 Task: Filter Commitments by Environmental sustainability.
Action: Mouse moved to (313, 108)
Screenshot: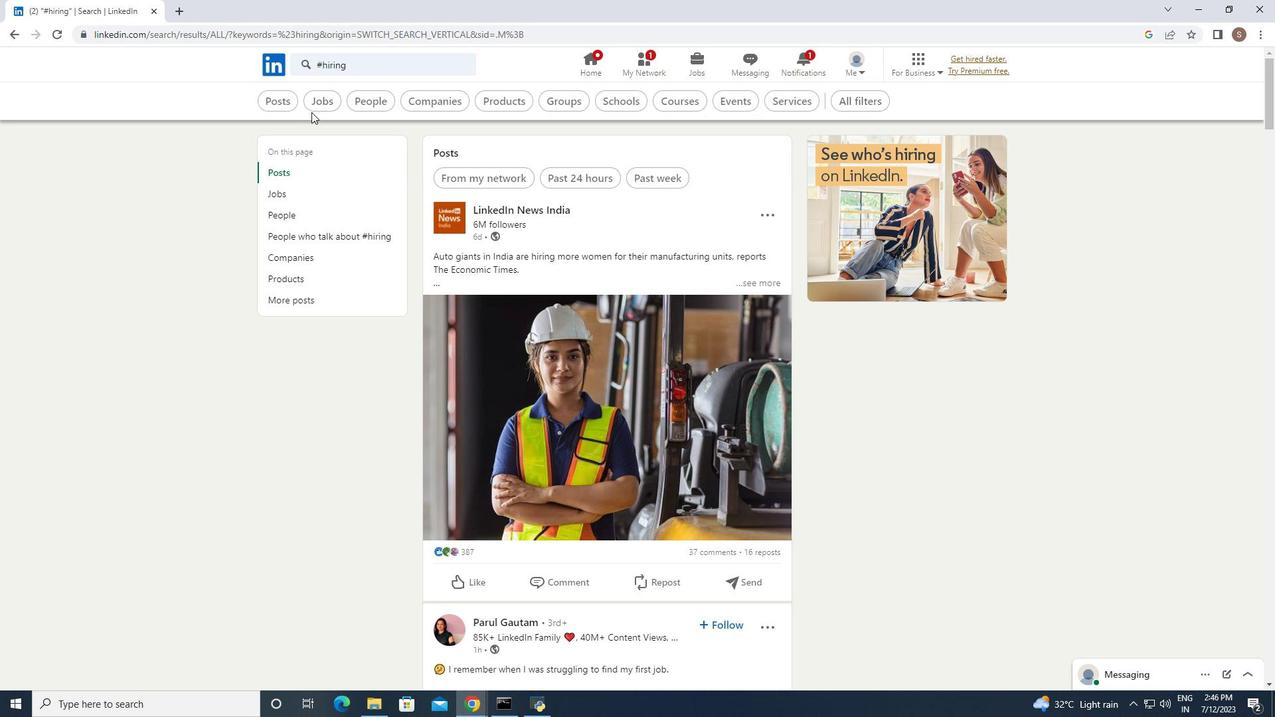 
Action: Mouse pressed left at (313, 108)
Screenshot: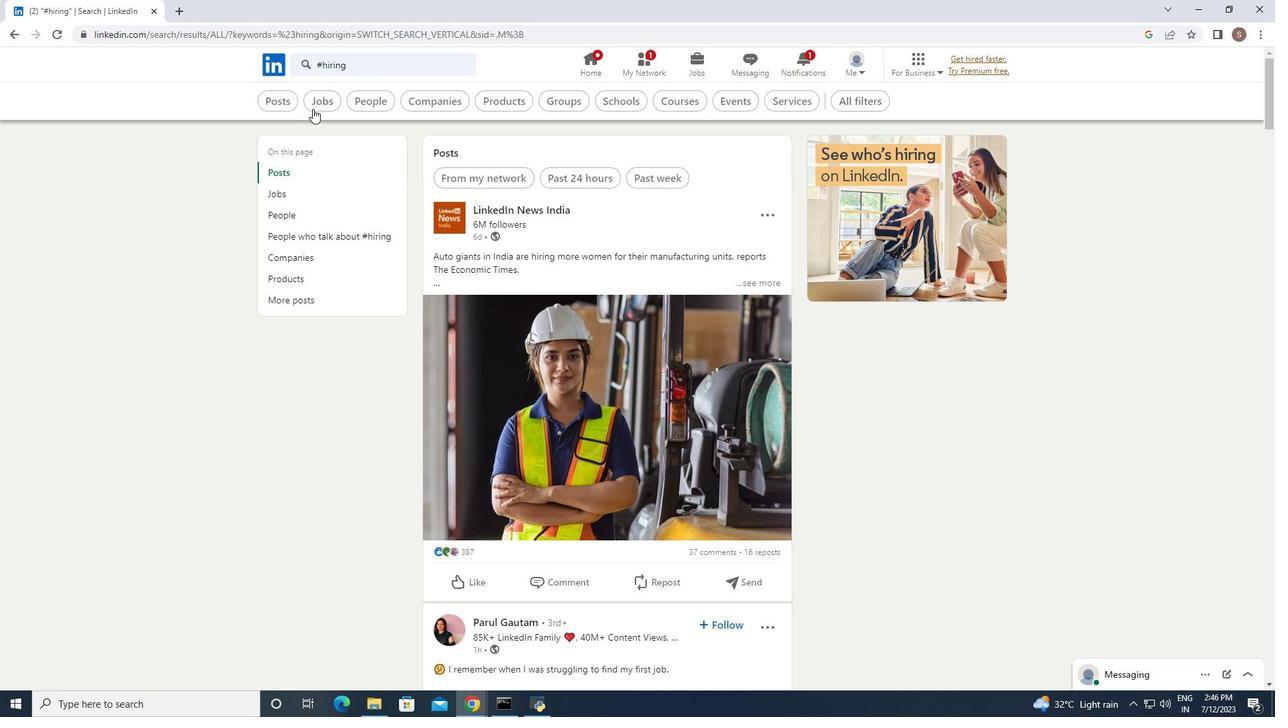 
Action: Mouse moved to (897, 103)
Screenshot: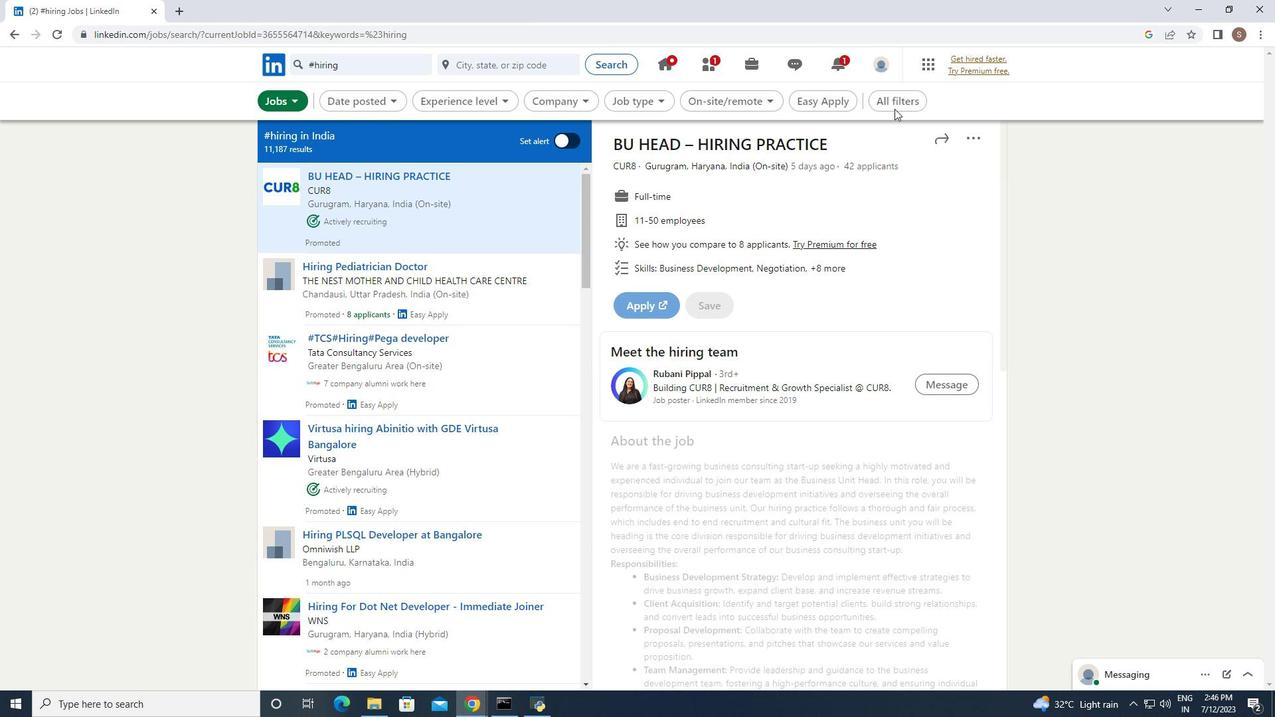 
Action: Mouse pressed left at (897, 103)
Screenshot: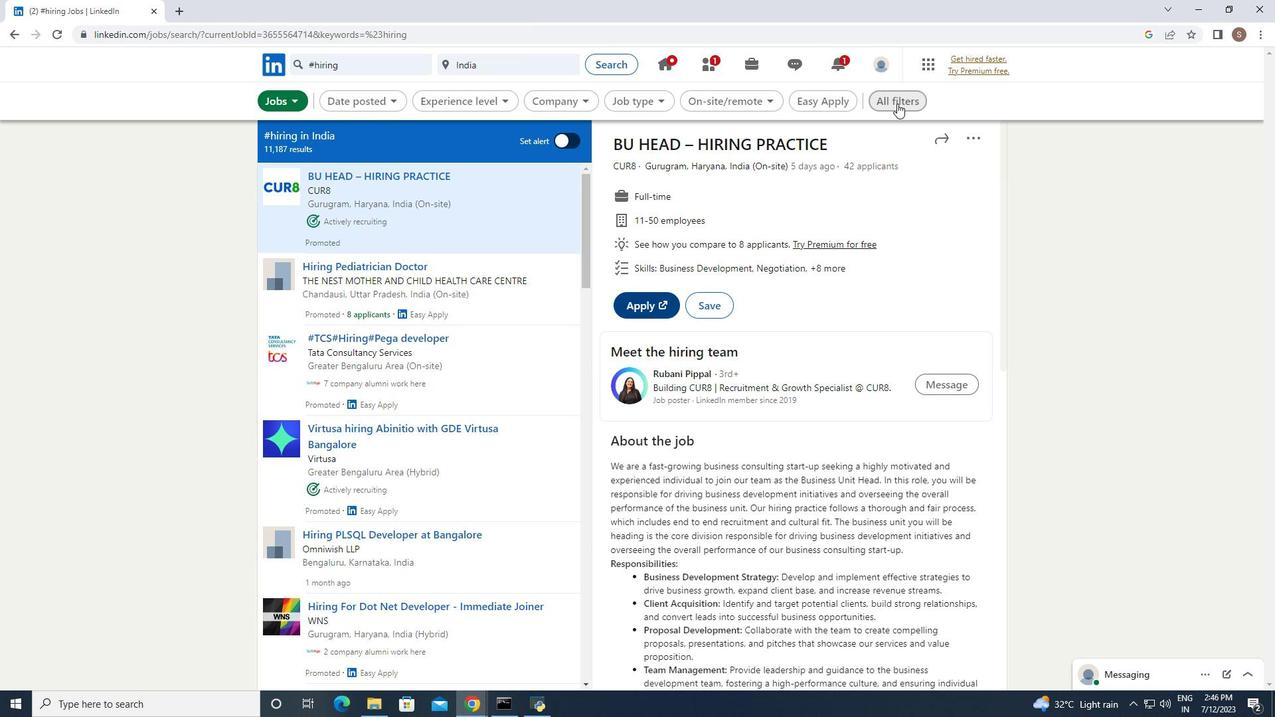 
Action: Mouse moved to (998, 445)
Screenshot: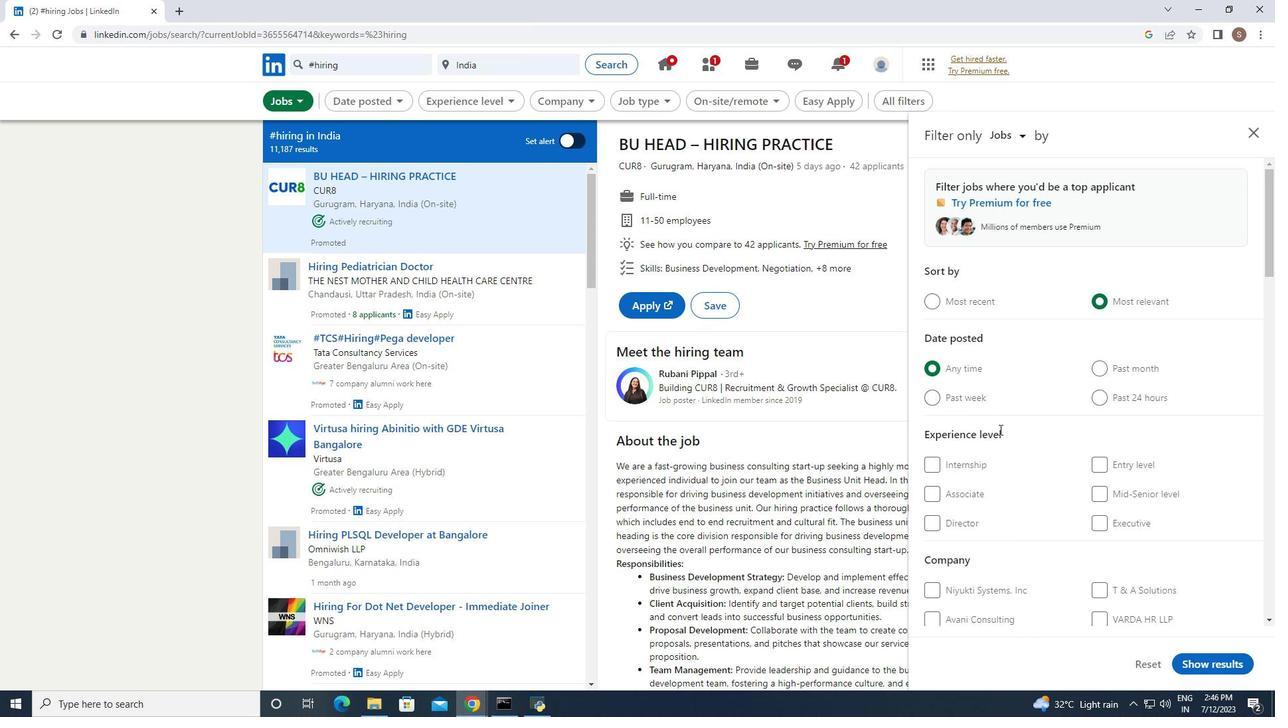 
Action: Mouse scrolled (998, 445) with delta (0, 0)
Screenshot: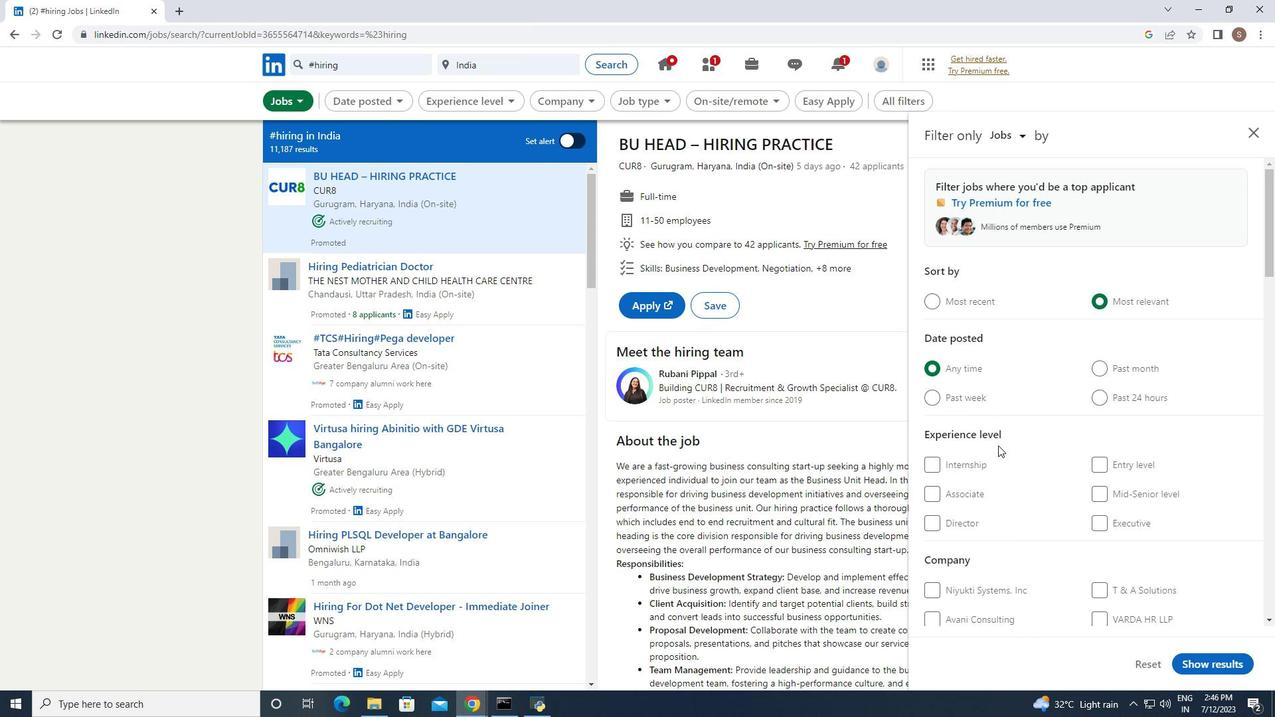 
Action: Mouse scrolled (998, 445) with delta (0, 0)
Screenshot: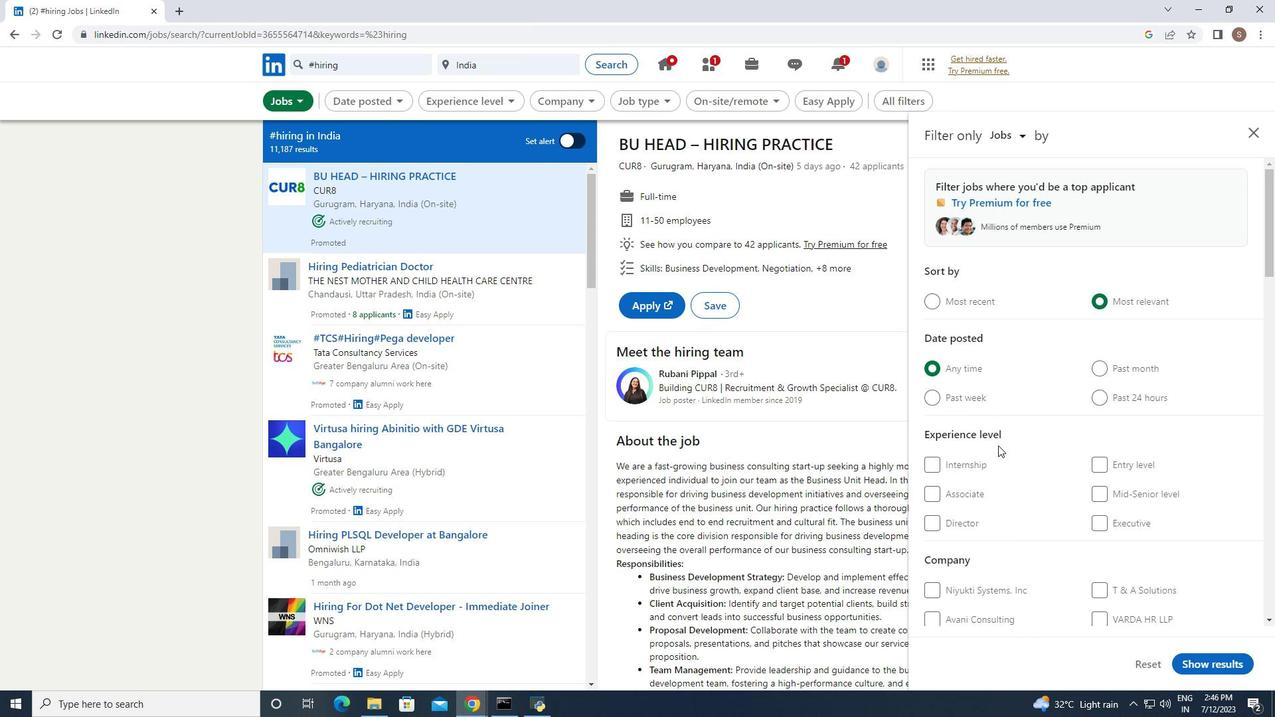 
Action: Mouse scrolled (998, 445) with delta (0, 0)
Screenshot: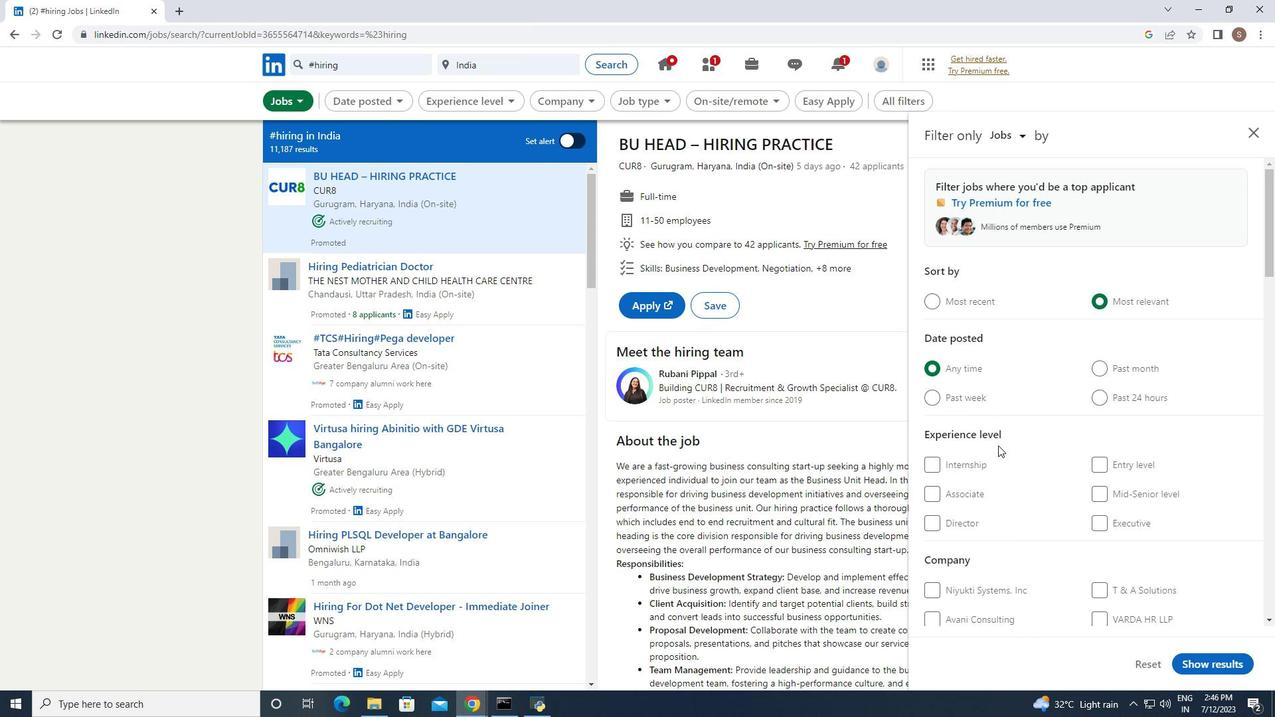 
Action: Mouse scrolled (998, 445) with delta (0, 0)
Screenshot: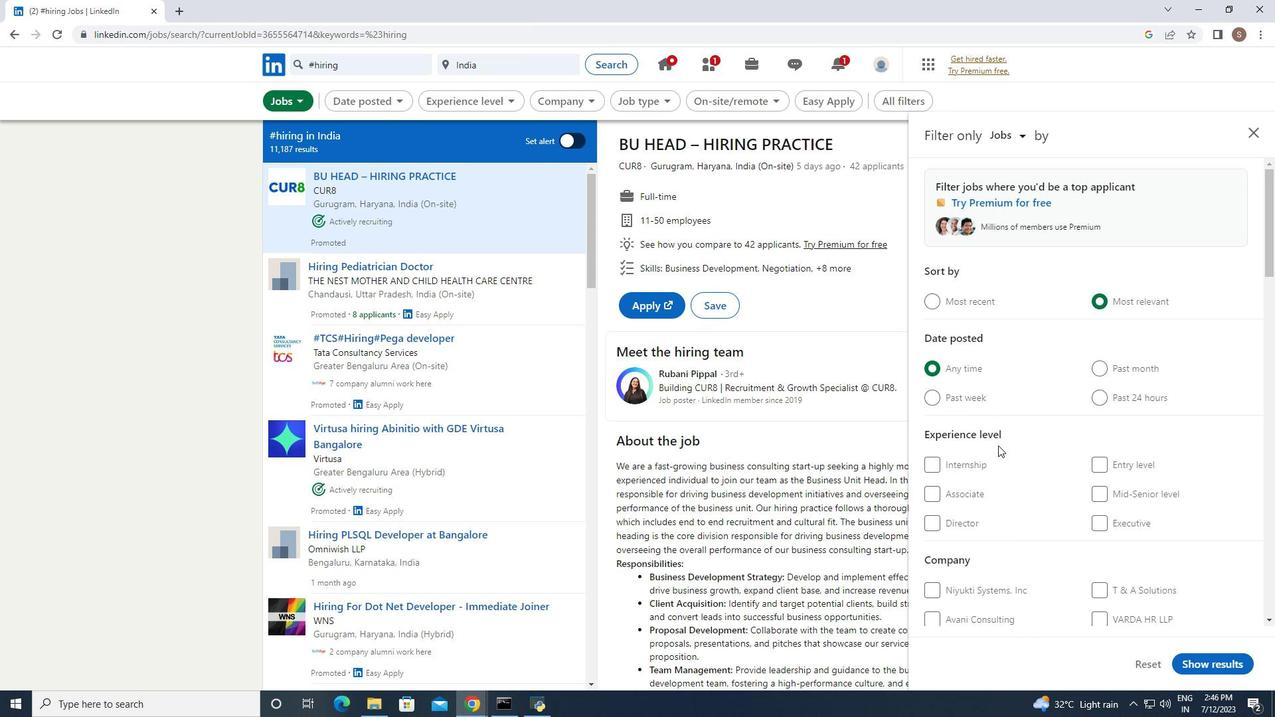 
Action: Mouse scrolled (998, 445) with delta (0, 0)
Screenshot: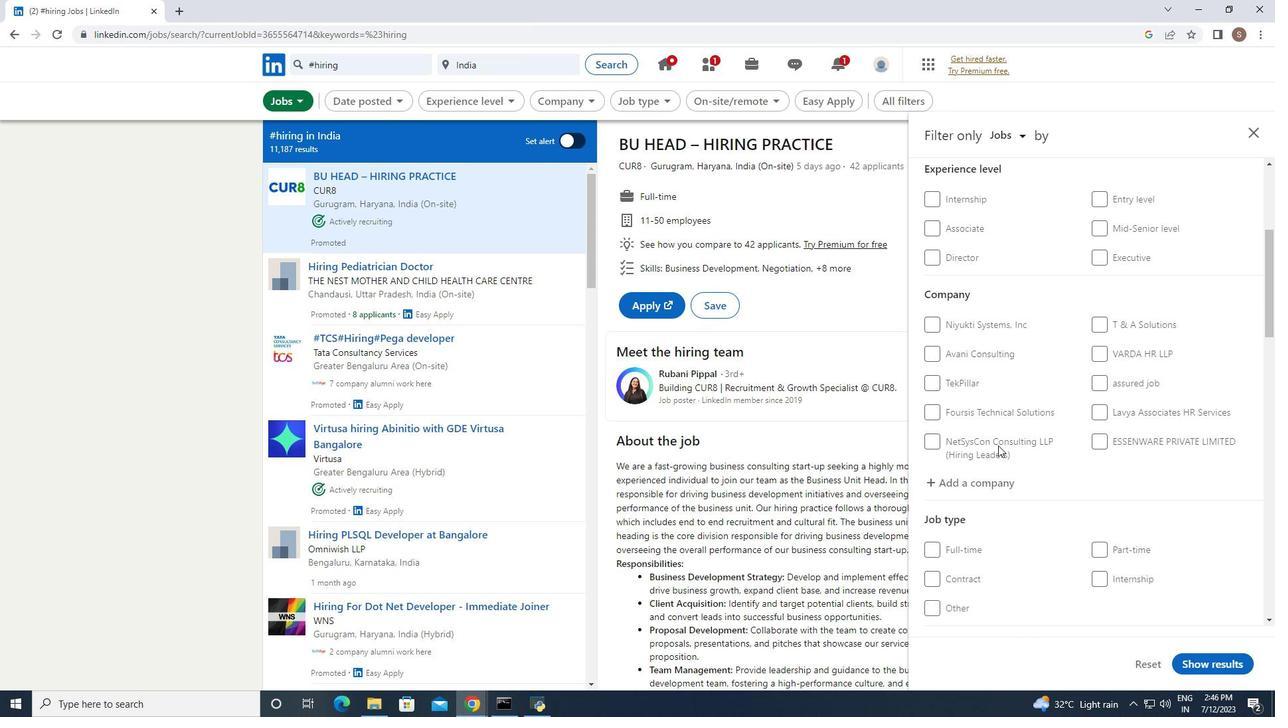 
Action: Mouse scrolled (998, 445) with delta (0, 0)
Screenshot: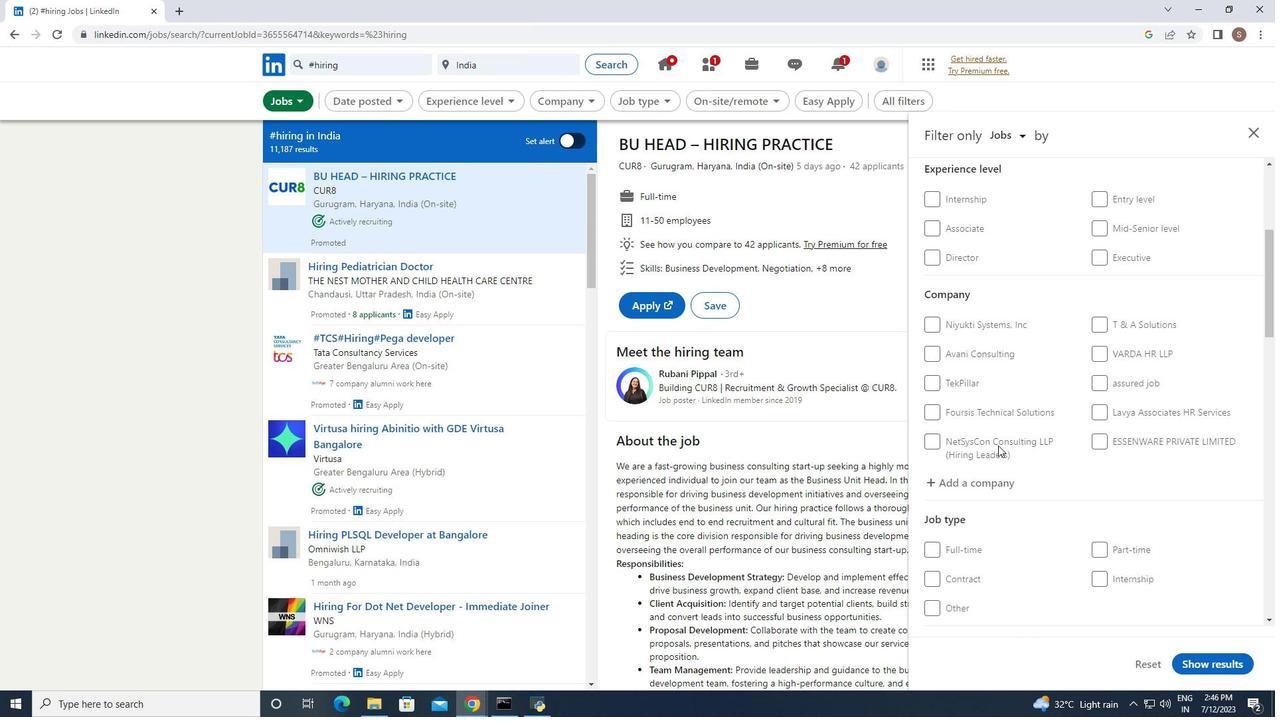 
Action: Mouse scrolled (998, 445) with delta (0, 0)
Screenshot: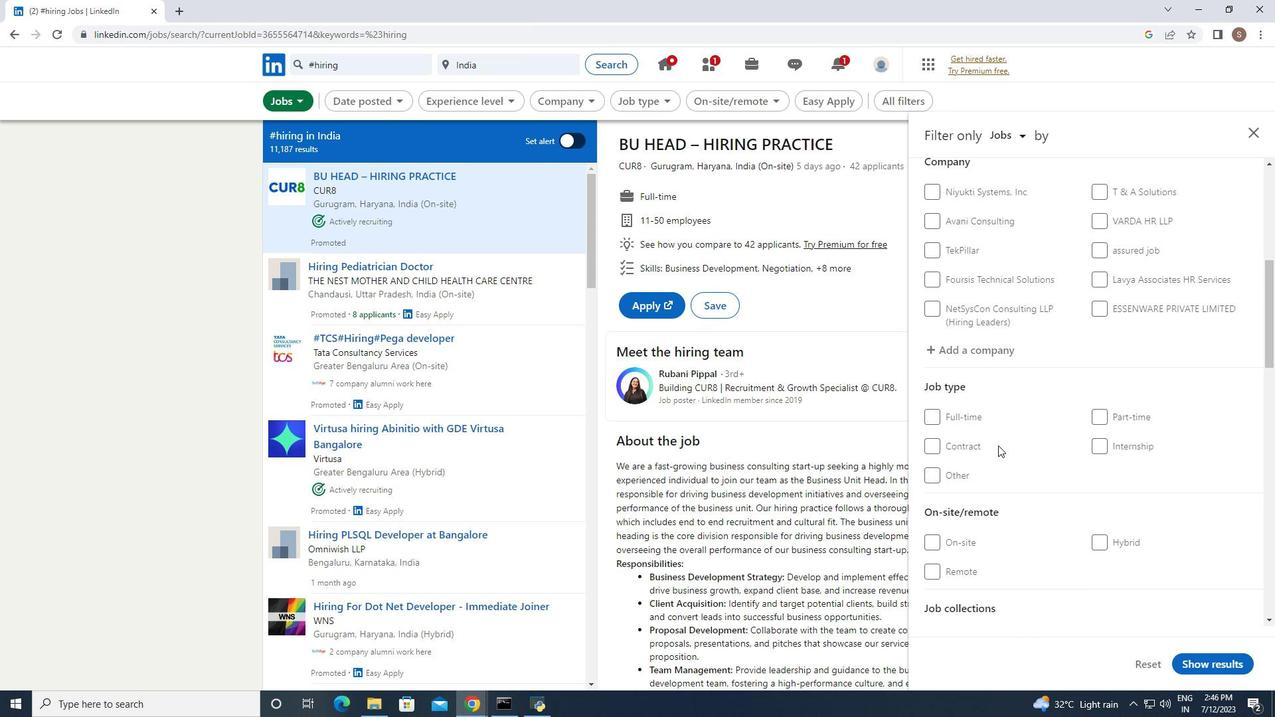 
Action: Mouse scrolled (998, 445) with delta (0, 0)
Screenshot: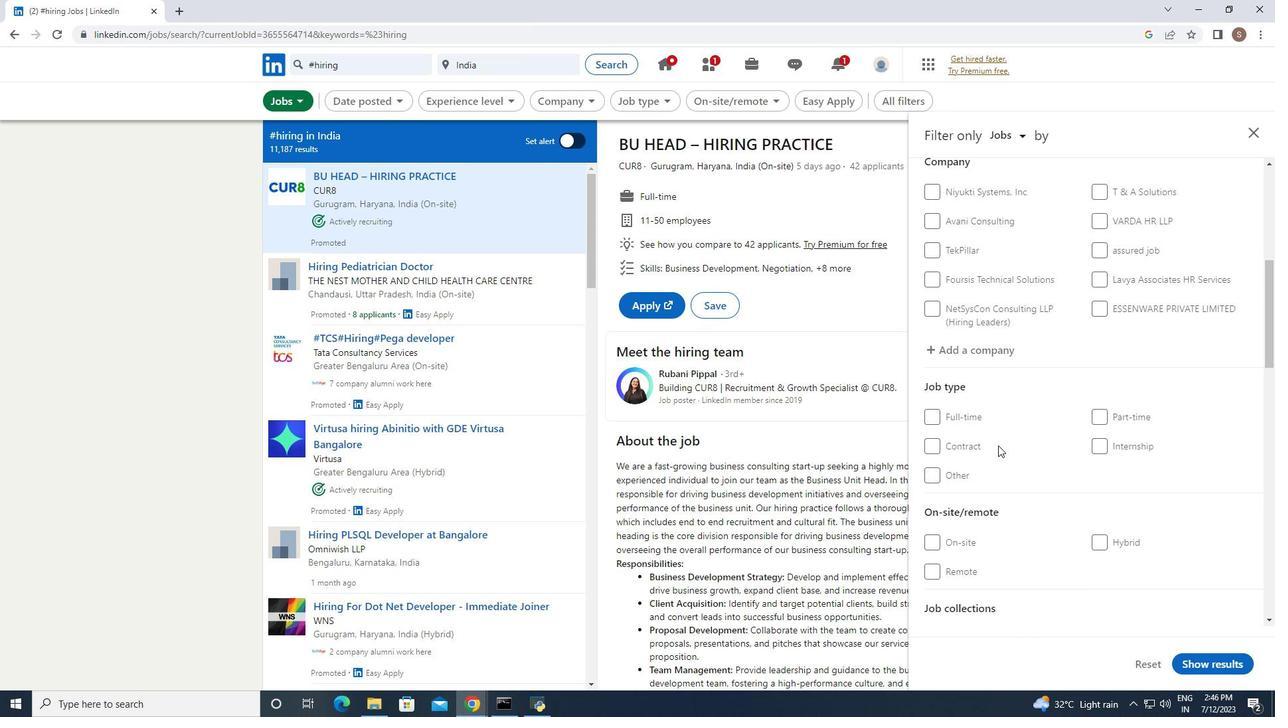 
Action: Mouse scrolled (998, 445) with delta (0, 0)
Screenshot: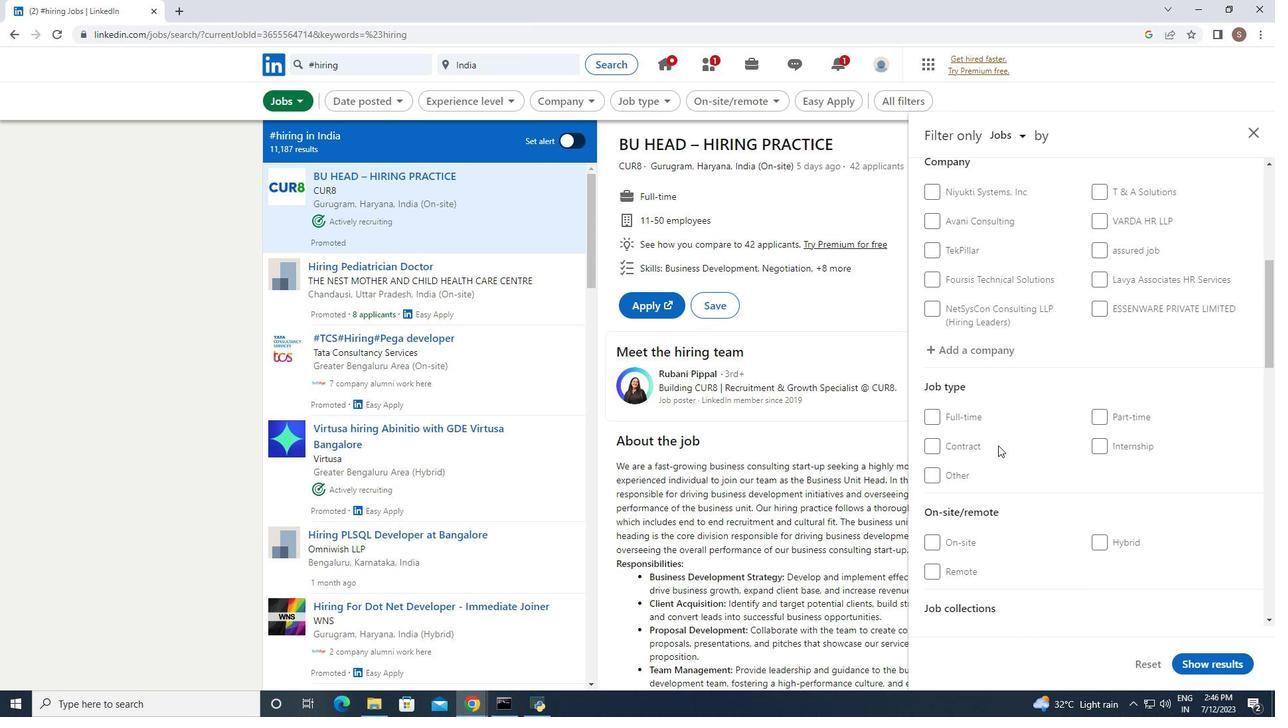 
Action: Mouse scrolled (998, 445) with delta (0, 0)
Screenshot: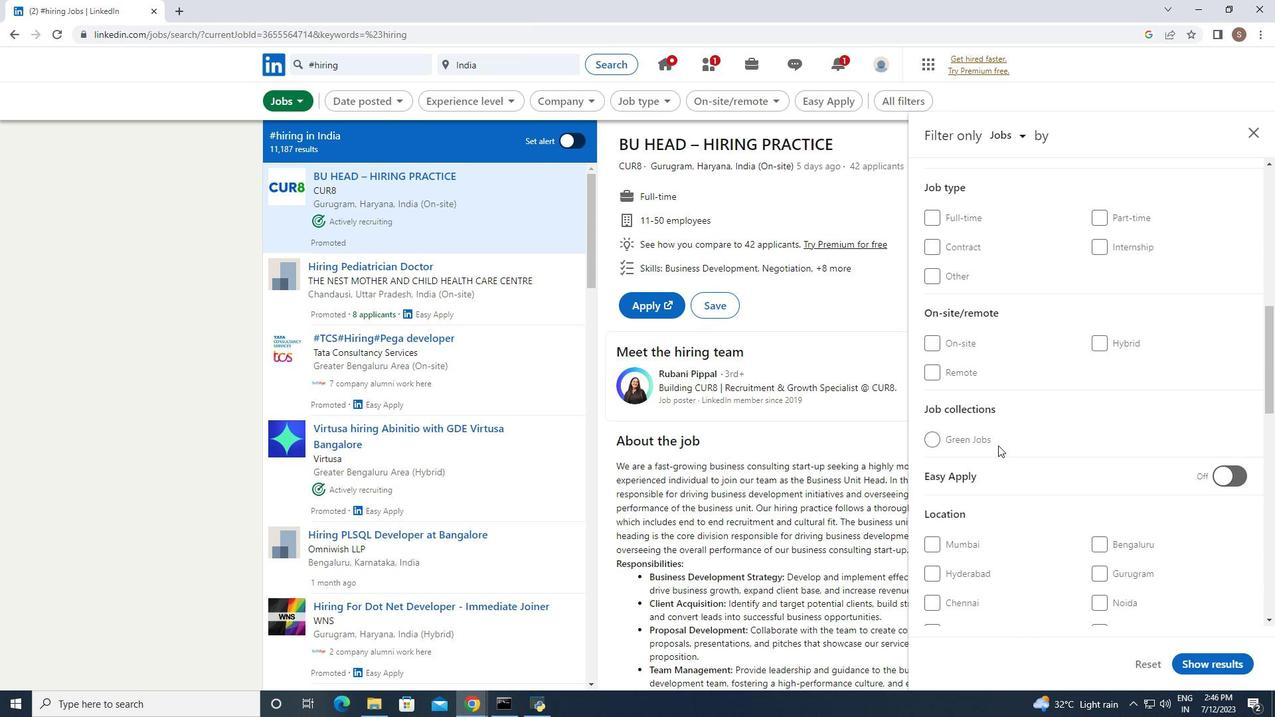 
Action: Mouse scrolled (998, 445) with delta (0, 0)
Screenshot: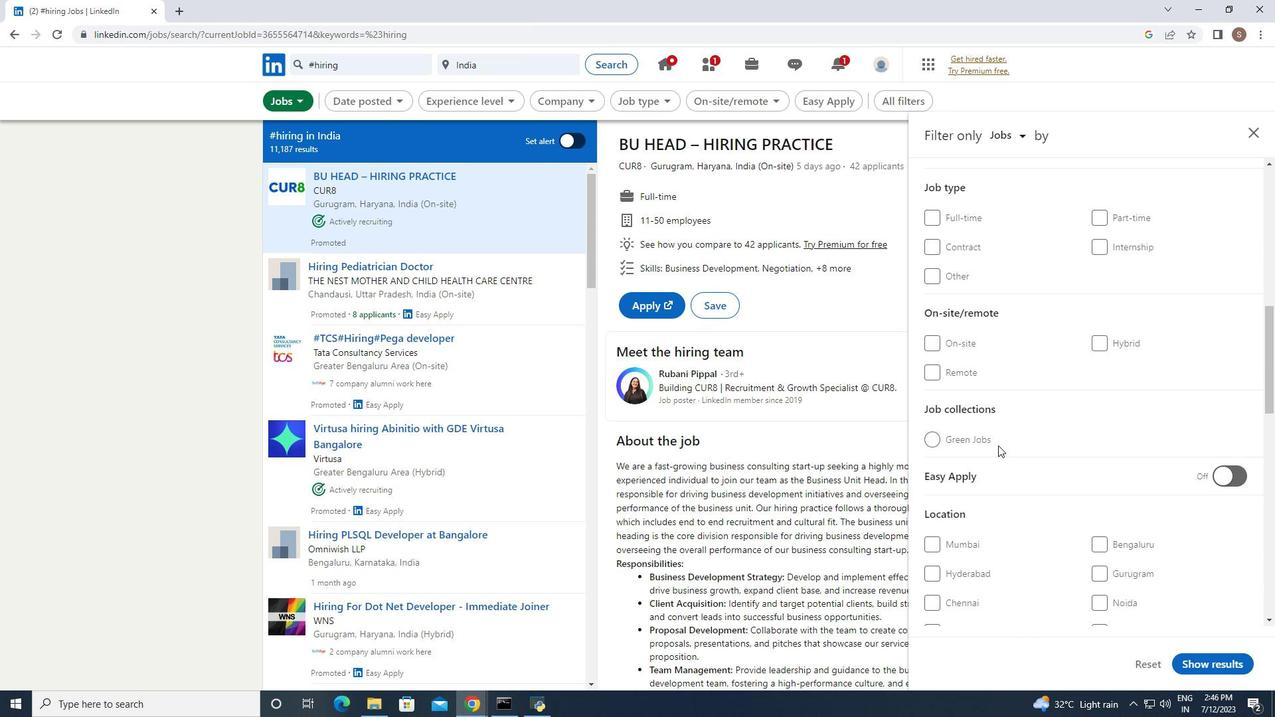 
Action: Mouse scrolled (998, 445) with delta (0, 0)
Screenshot: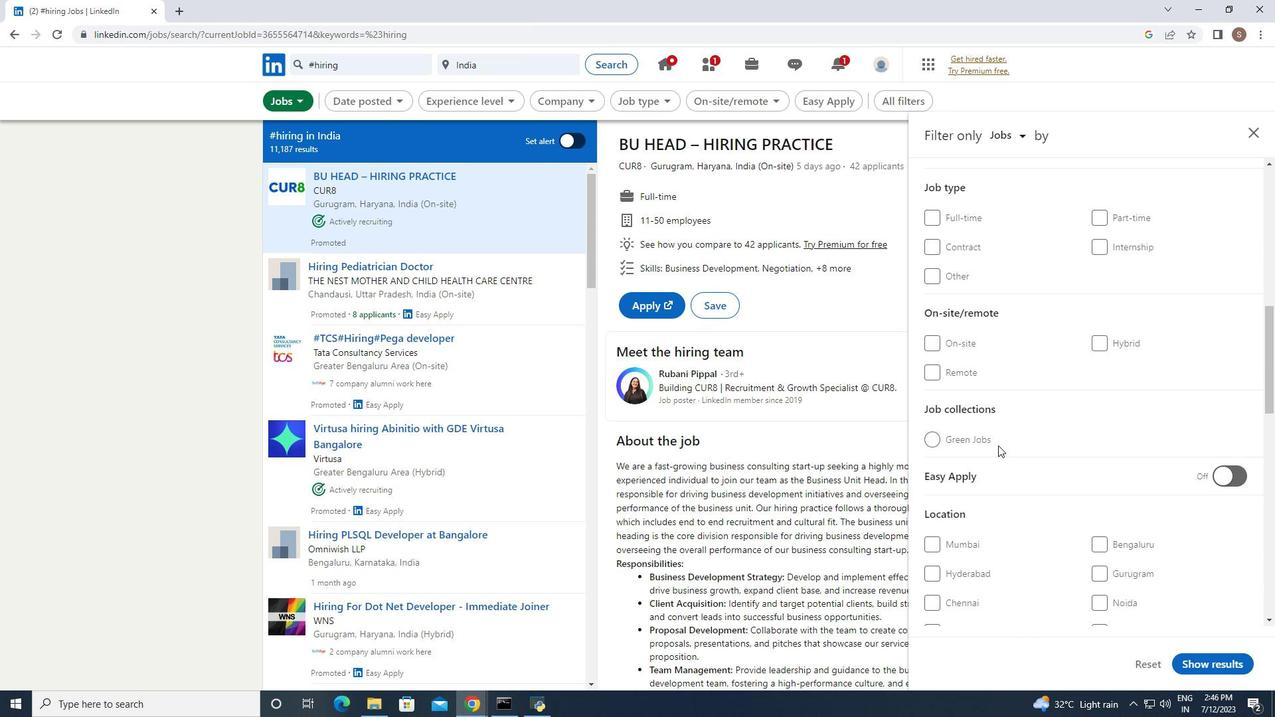 
Action: Mouse scrolled (998, 445) with delta (0, 0)
Screenshot: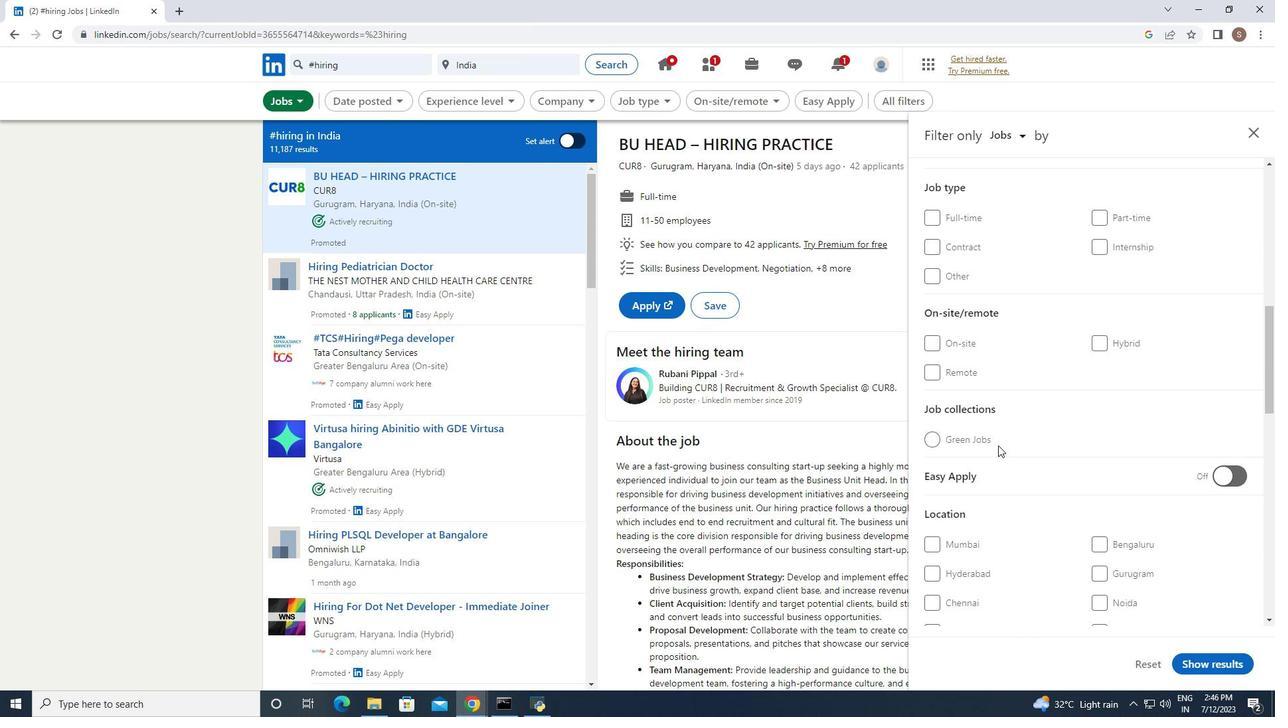 
Action: Mouse moved to (997, 446)
Screenshot: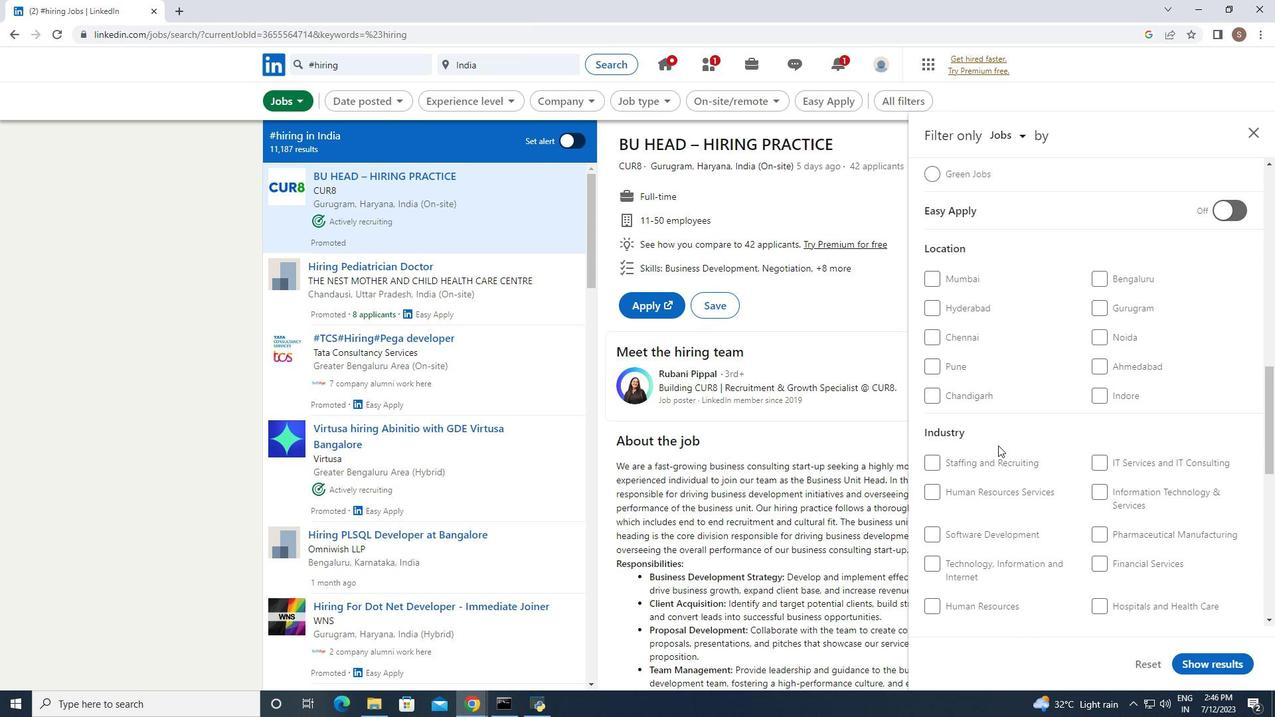 
Action: Mouse scrolled (997, 445) with delta (0, 0)
Screenshot: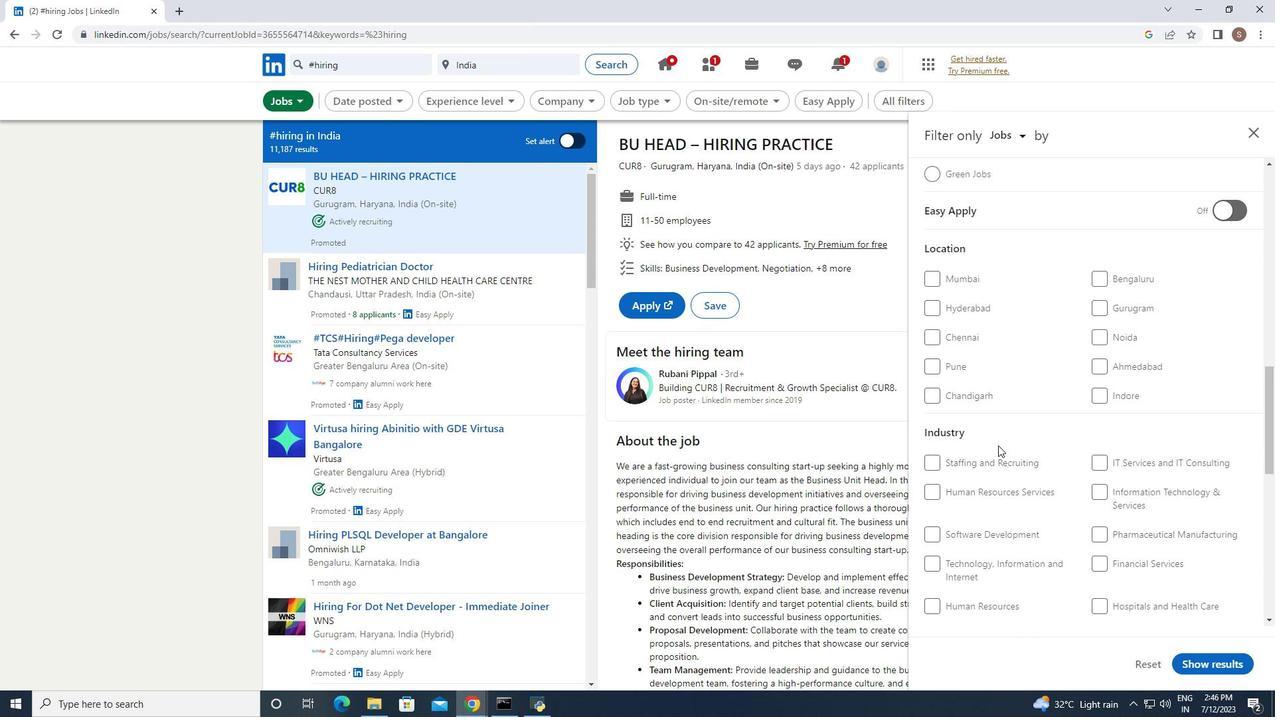 
Action: Mouse scrolled (997, 445) with delta (0, 0)
Screenshot: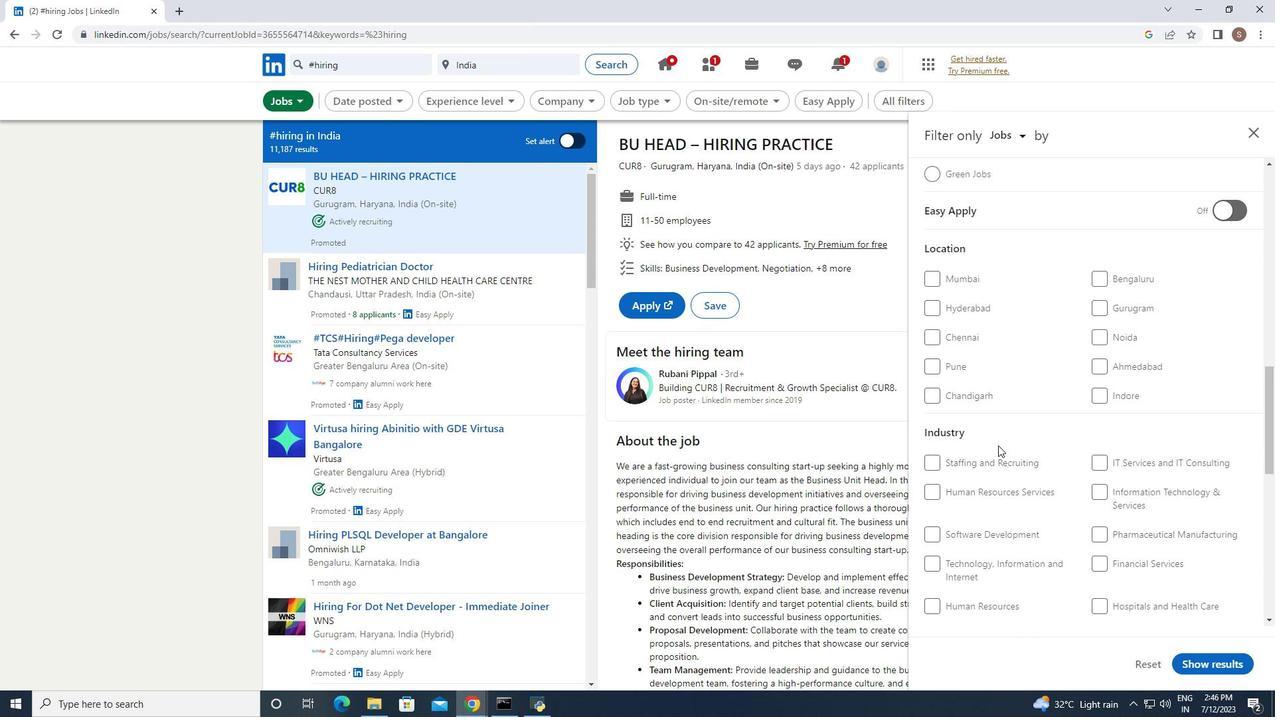 
Action: Mouse scrolled (997, 445) with delta (0, 0)
Screenshot: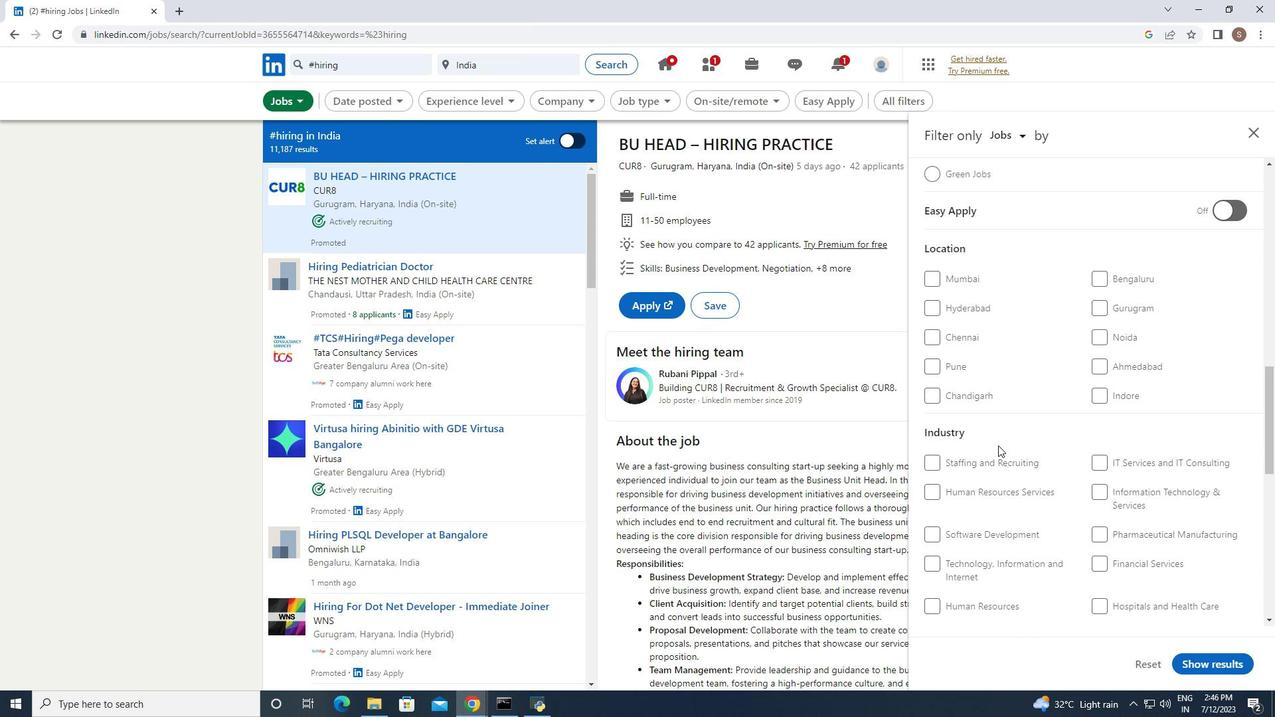 
Action: Mouse scrolled (997, 445) with delta (0, 0)
Screenshot: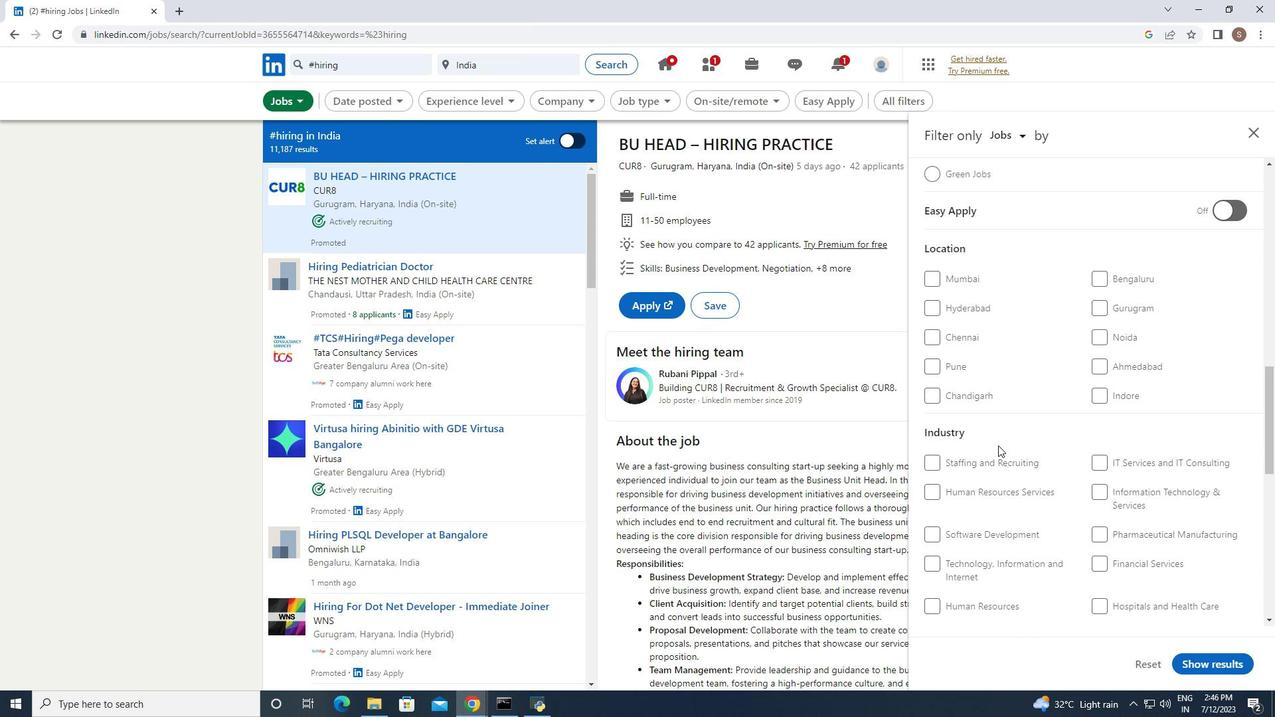 
Action: Mouse scrolled (997, 445) with delta (0, 0)
Screenshot: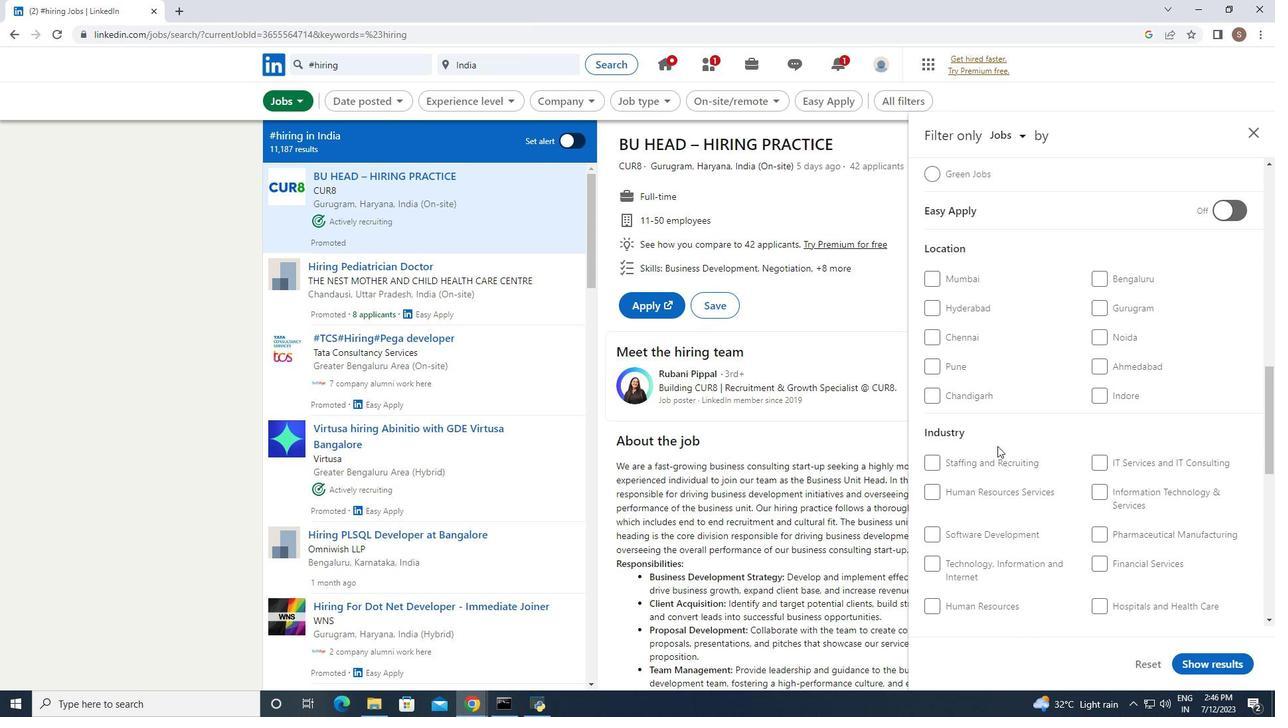 
Action: Mouse scrolled (997, 445) with delta (0, 0)
Screenshot: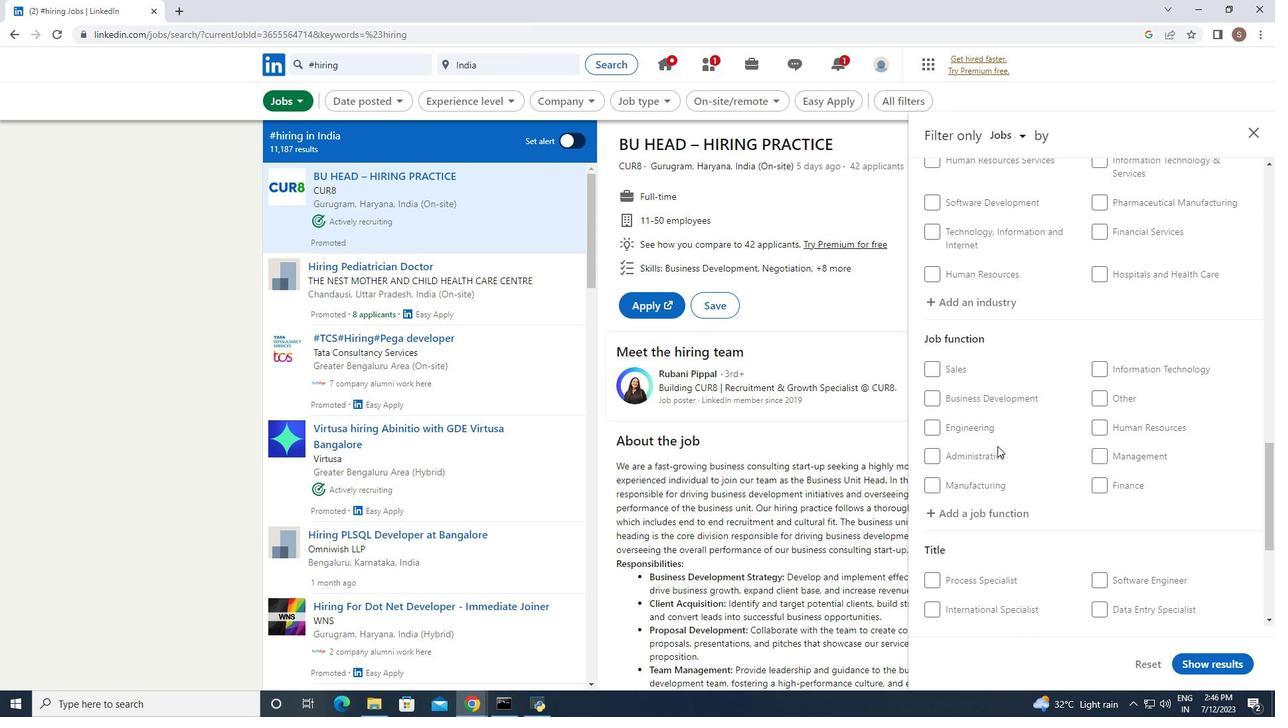
Action: Mouse scrolled (997, 445) with delta (0, 0)
Screenshot: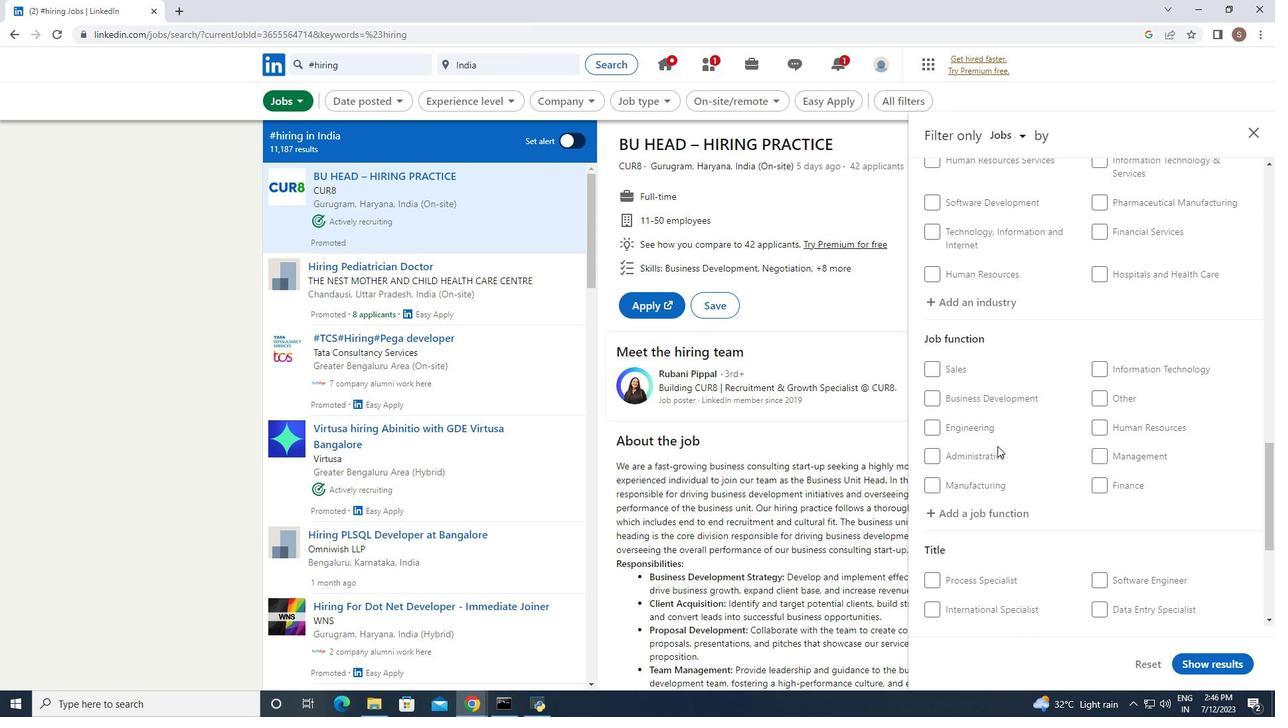 
Action: Mouse scrolled (997, 447) with delta (0, 0)
Screenshot: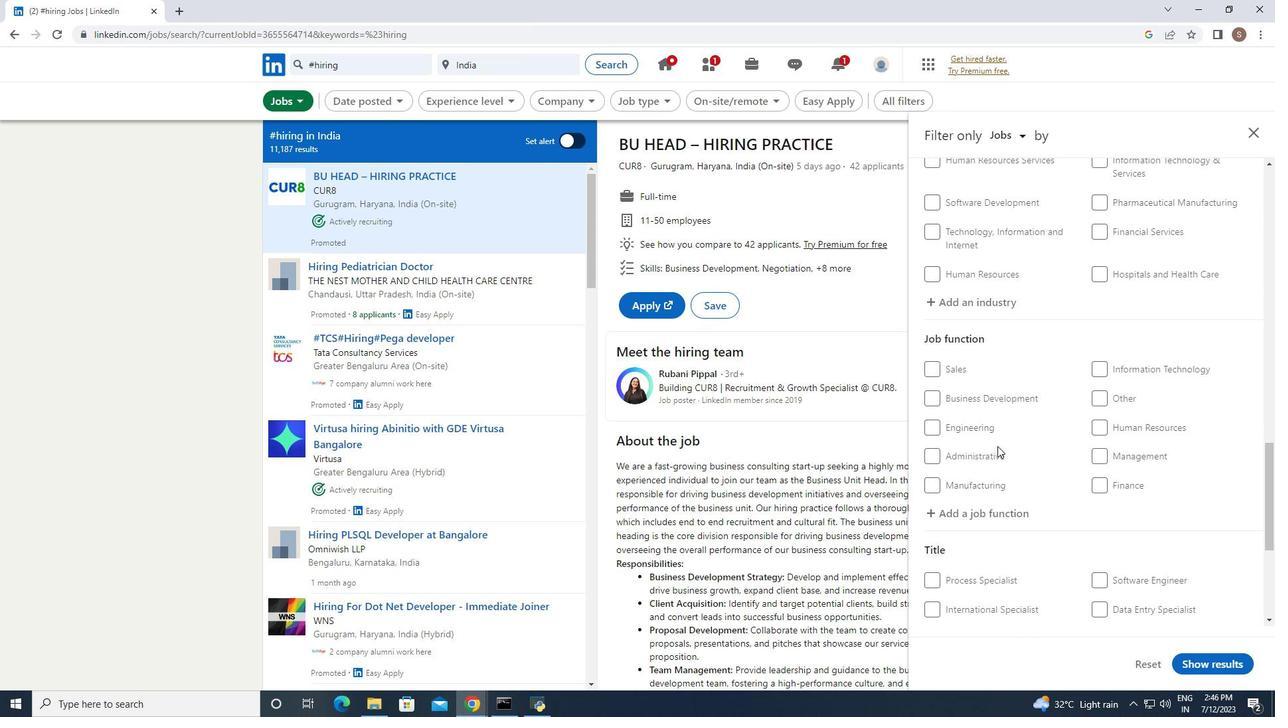 
Action: Mouse scrolled (997, 445) with delta (0, 0)
Screenshot: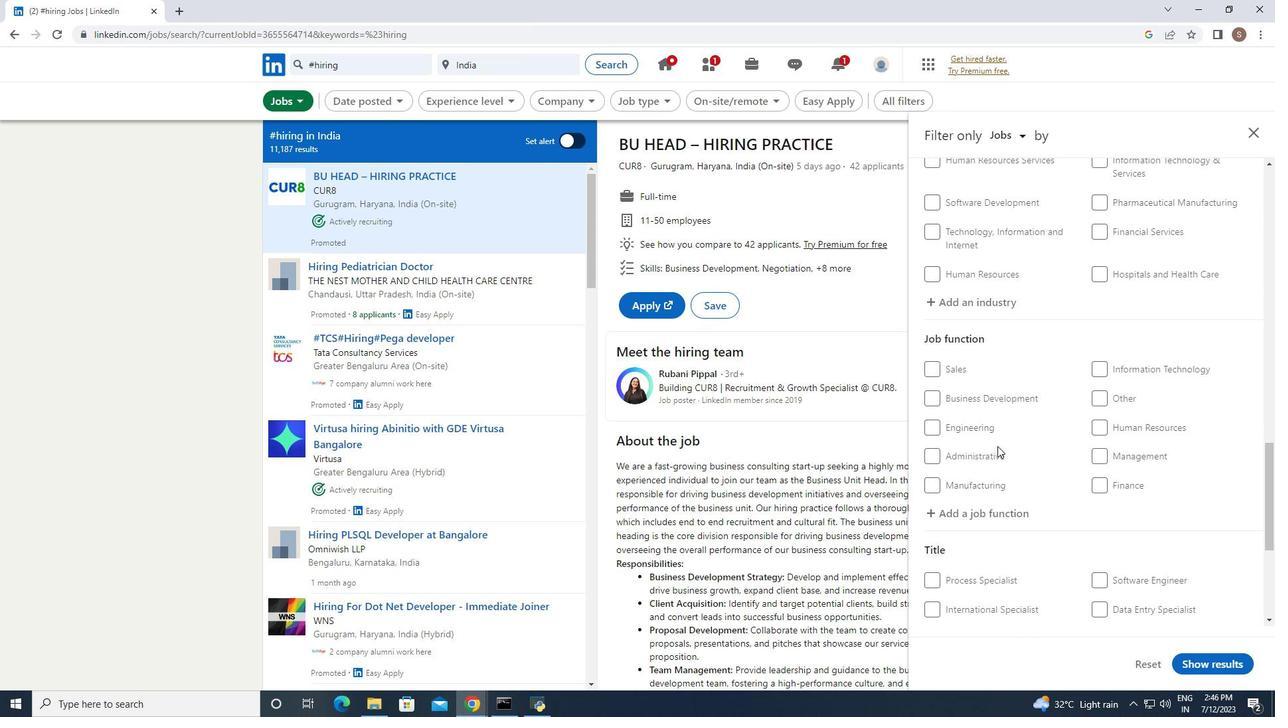 
Action: Mouse scrolled (997, 445) with delta (0, 0)
Screenshot: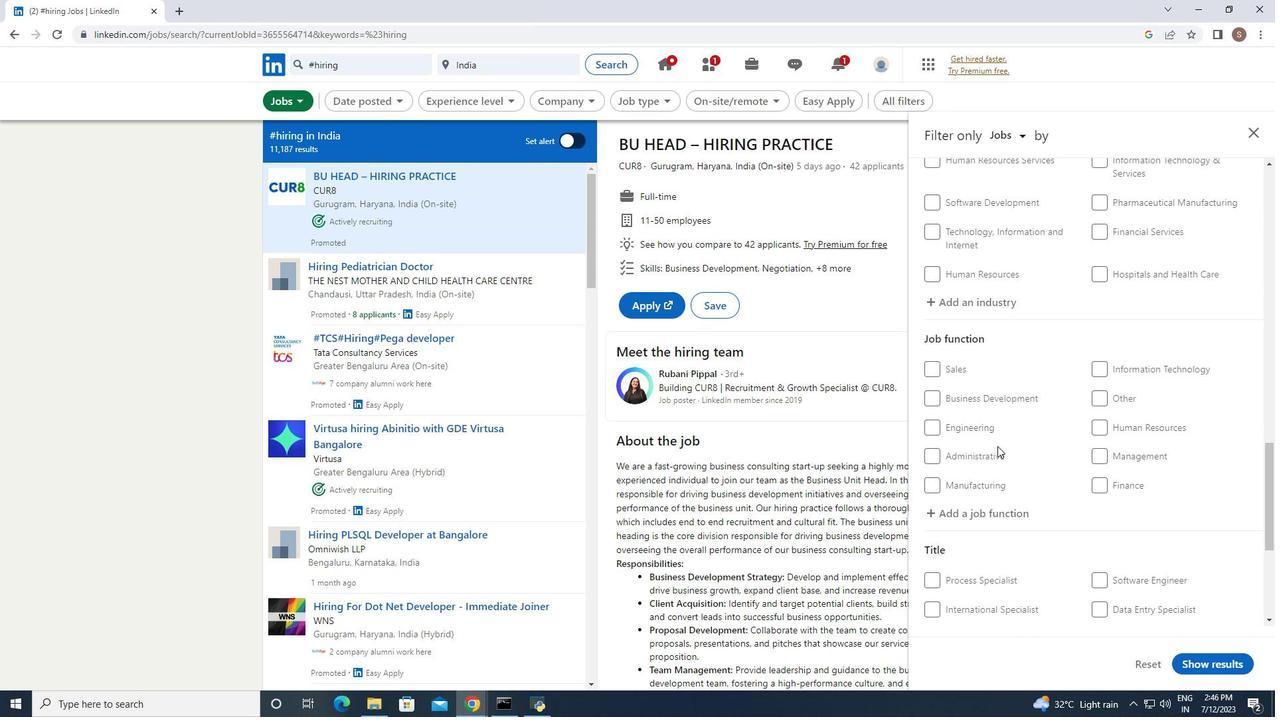 
Action: Mouse scrolled (997, 445) with delta (0, 0)
Screenshot: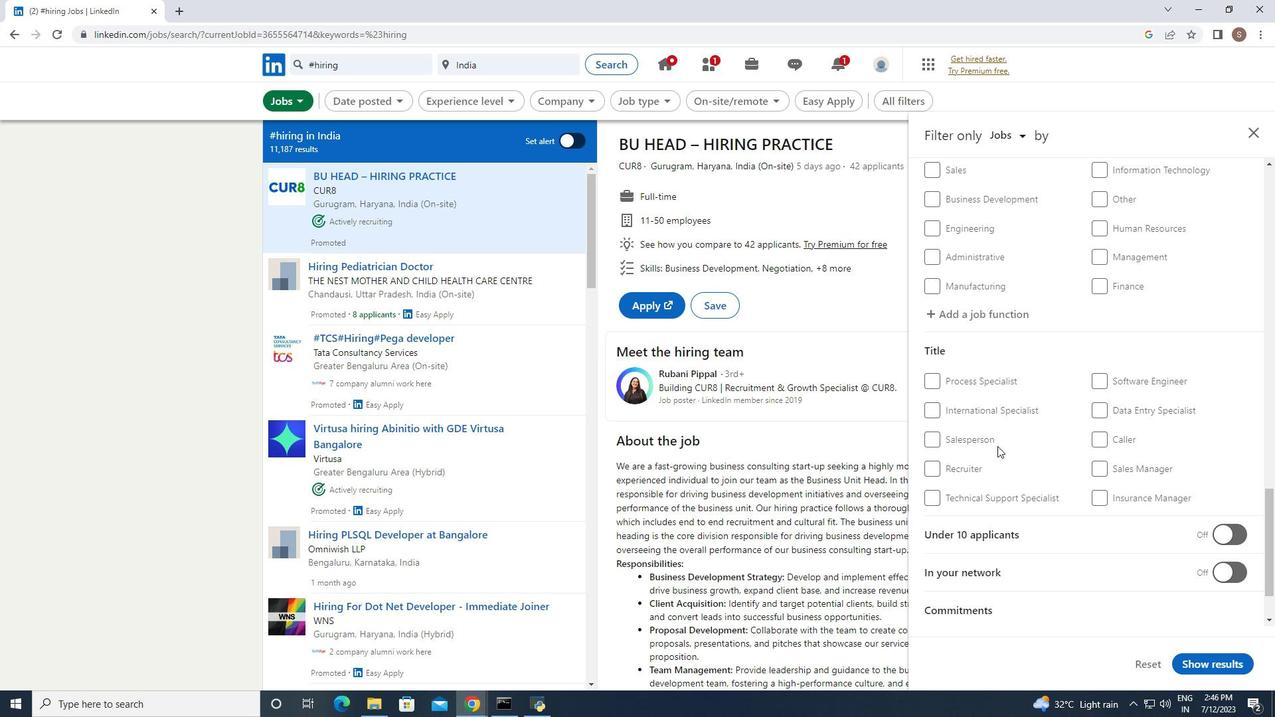 
Action: Mouse scrolled (997, 445) with delta (0, 0)
Screenshot: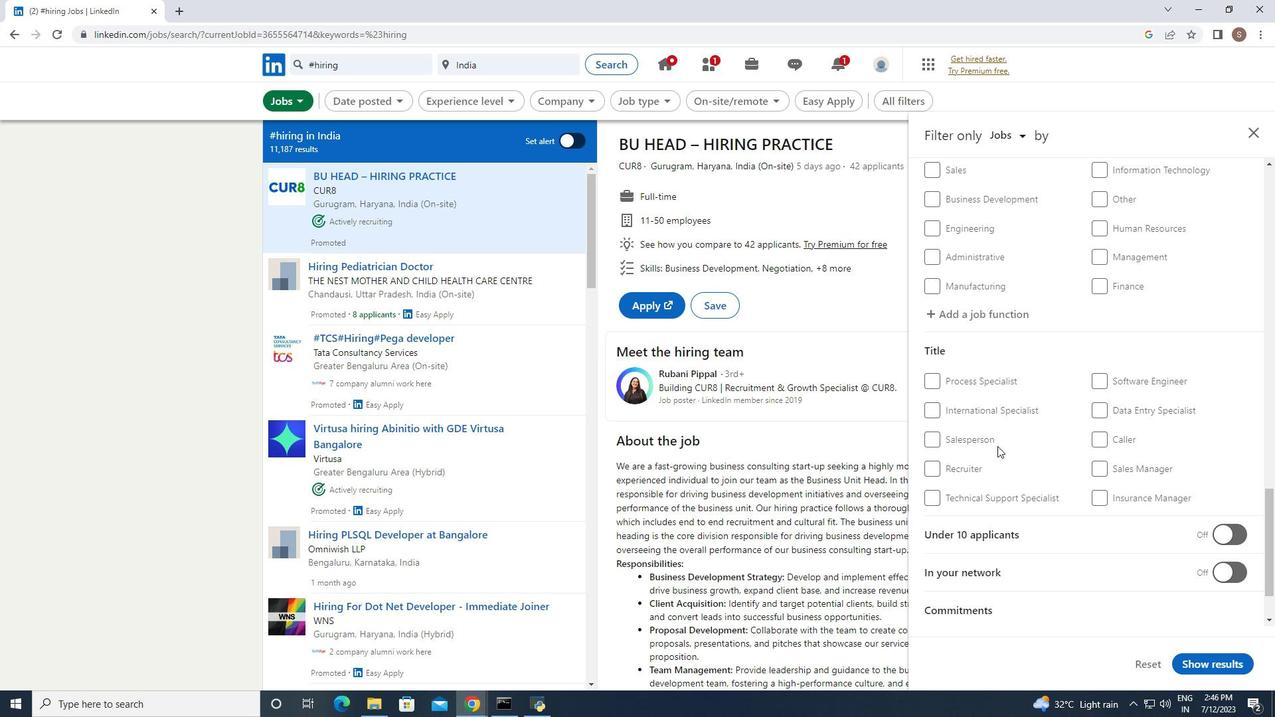 
Action: Mouse scrolled (997, 445) with delta (0, 0)
Screenshot: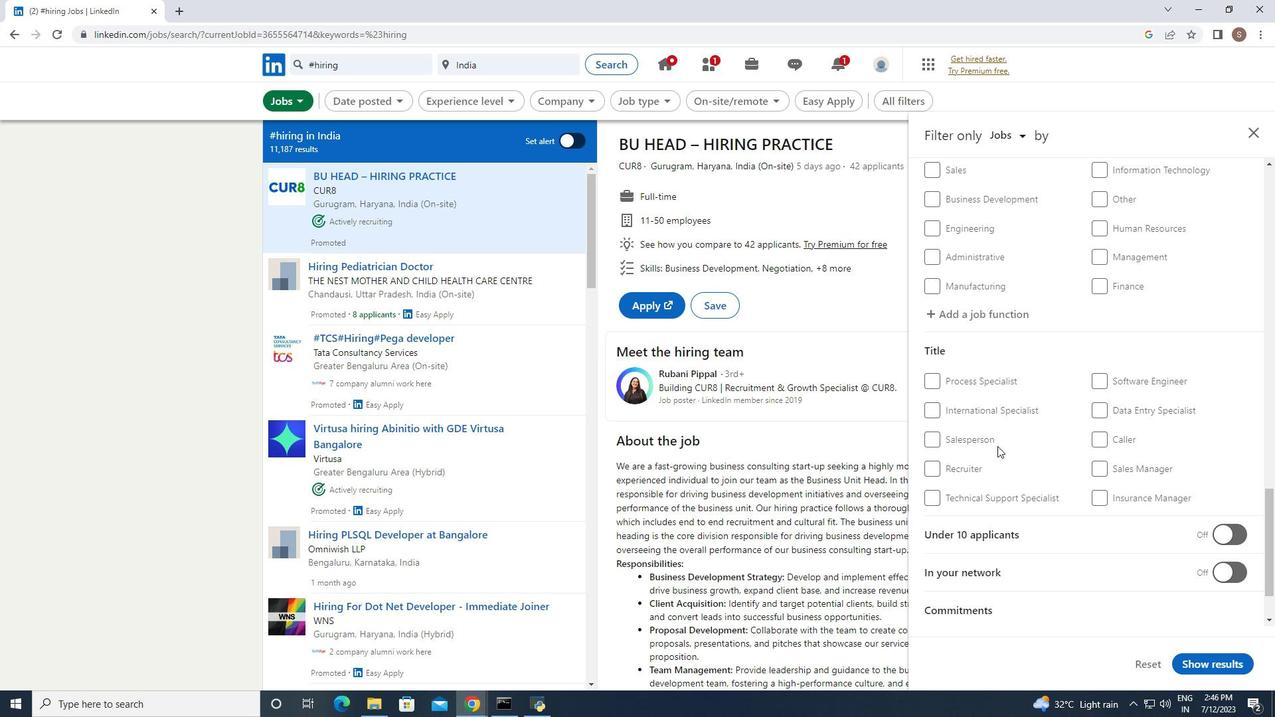 
Action: Mouse scrolled (997, 445) with delta (0, 0)
Screenshot: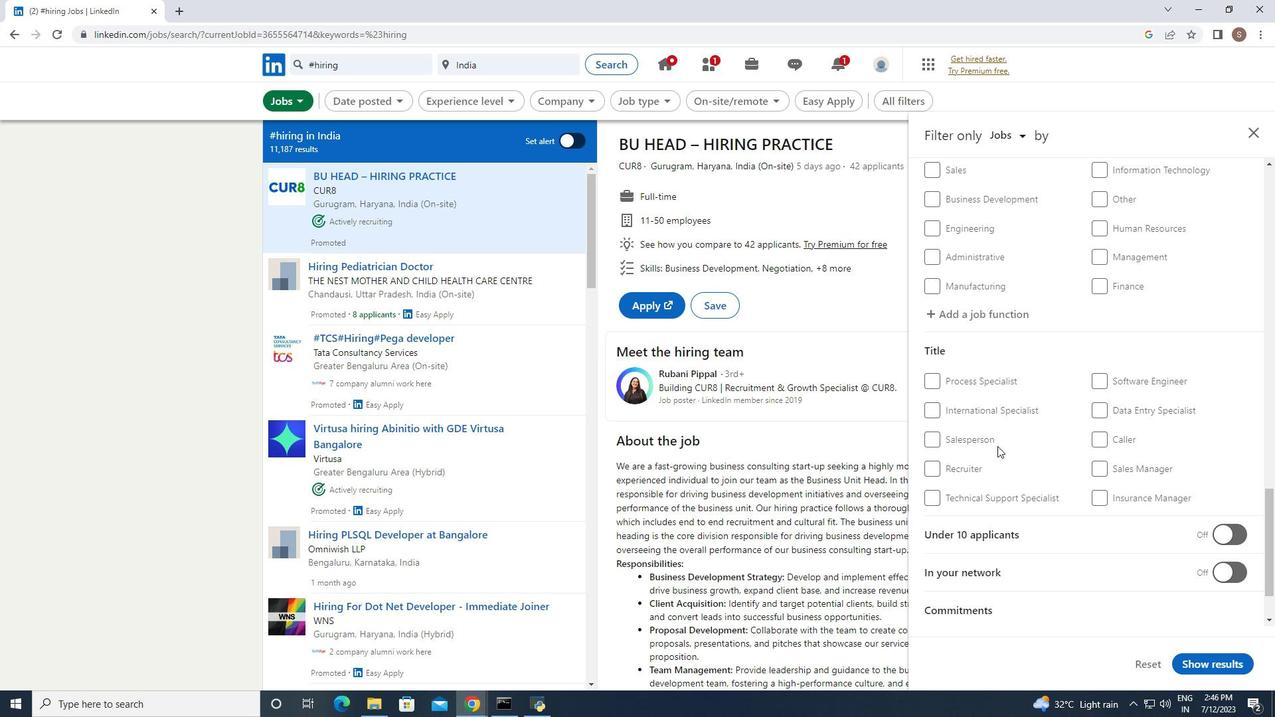 
Action: Mouse scrolled (997, 445) with delta (0, 0)
Screenshot: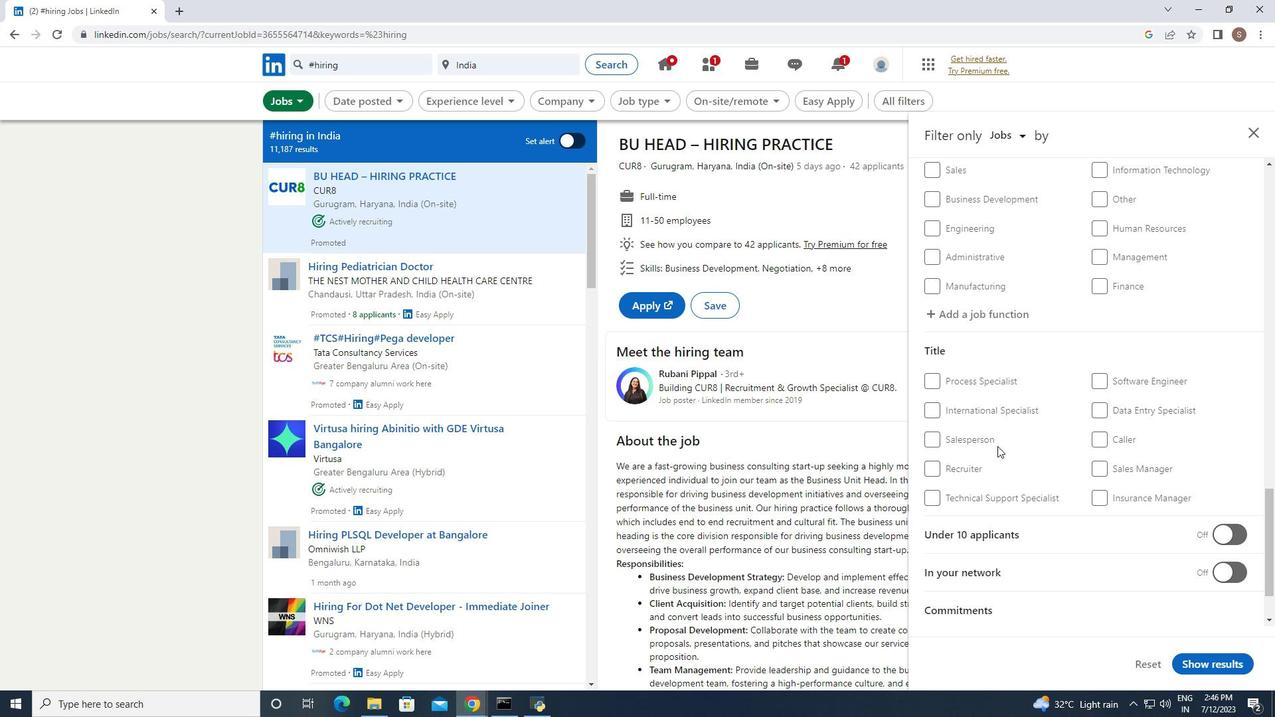 
Action: Mouse scrolled (997, 445) with delta (0, 0)
Screenshot: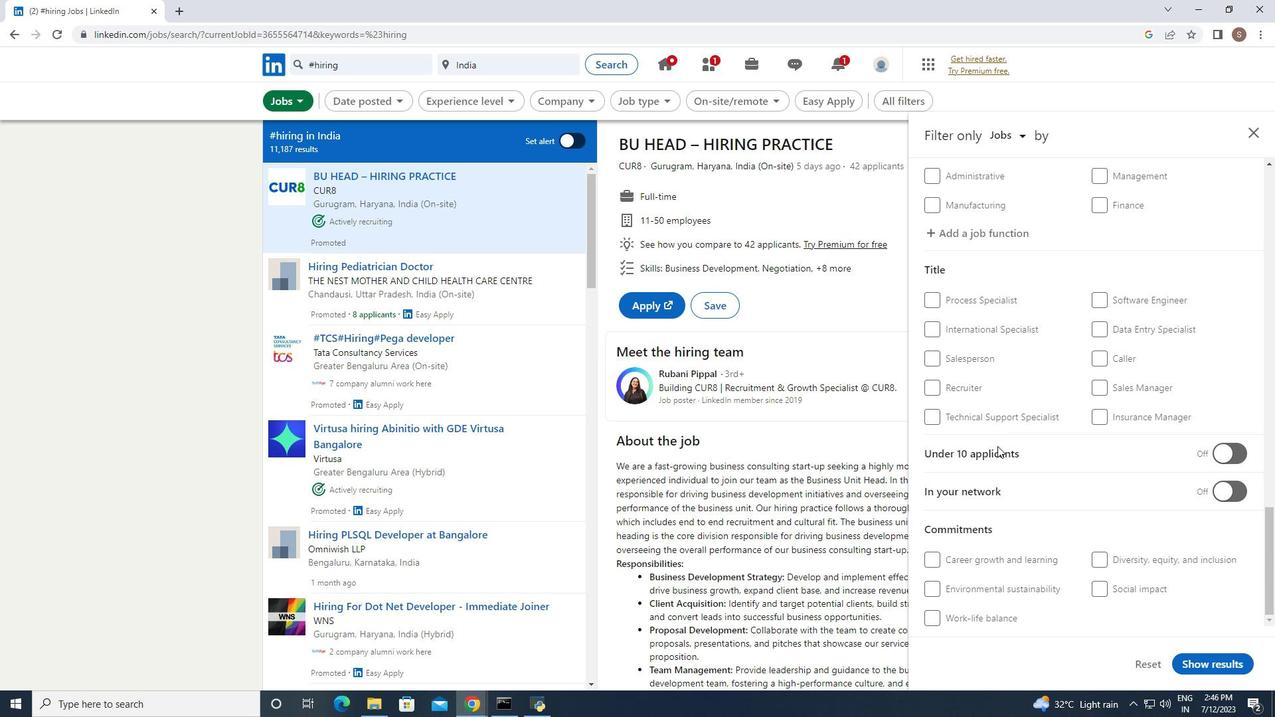 
Action: Mouse scrolled (997, 445) with delta (0, 0)
Screenshot: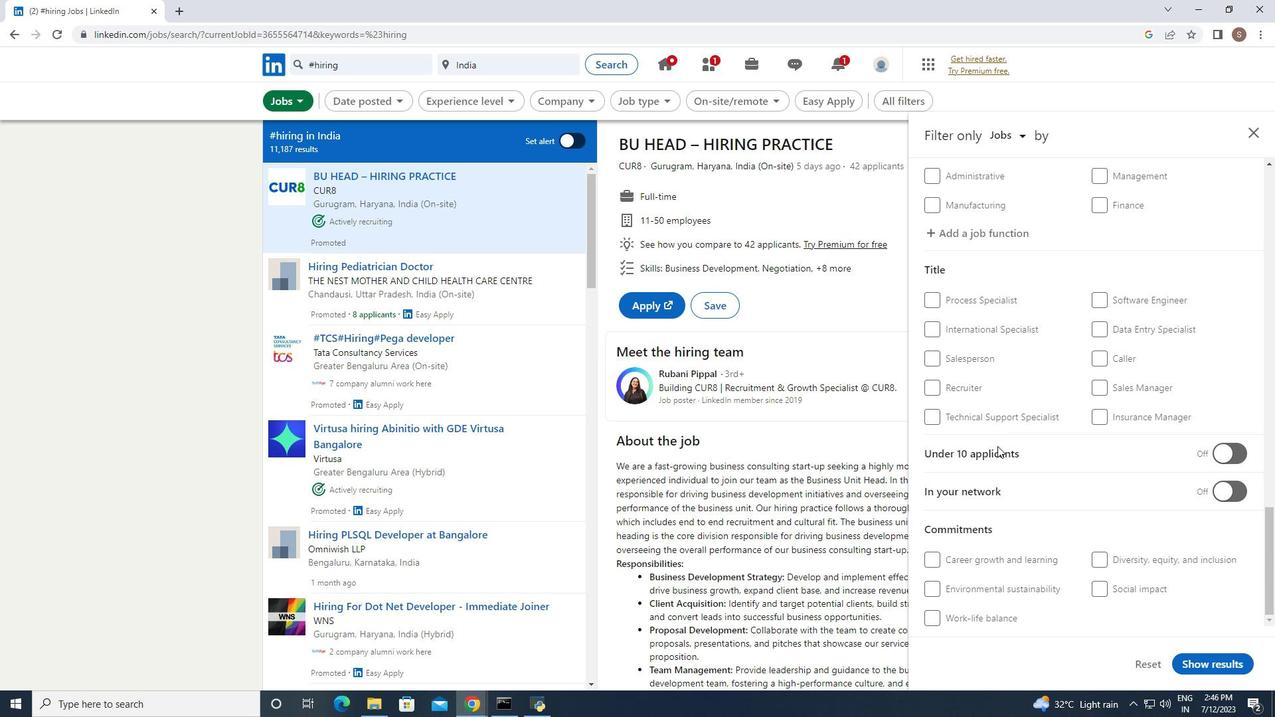 
Action: Mouse scrolled (997, 445) with delta (0, 0)
Screenshot: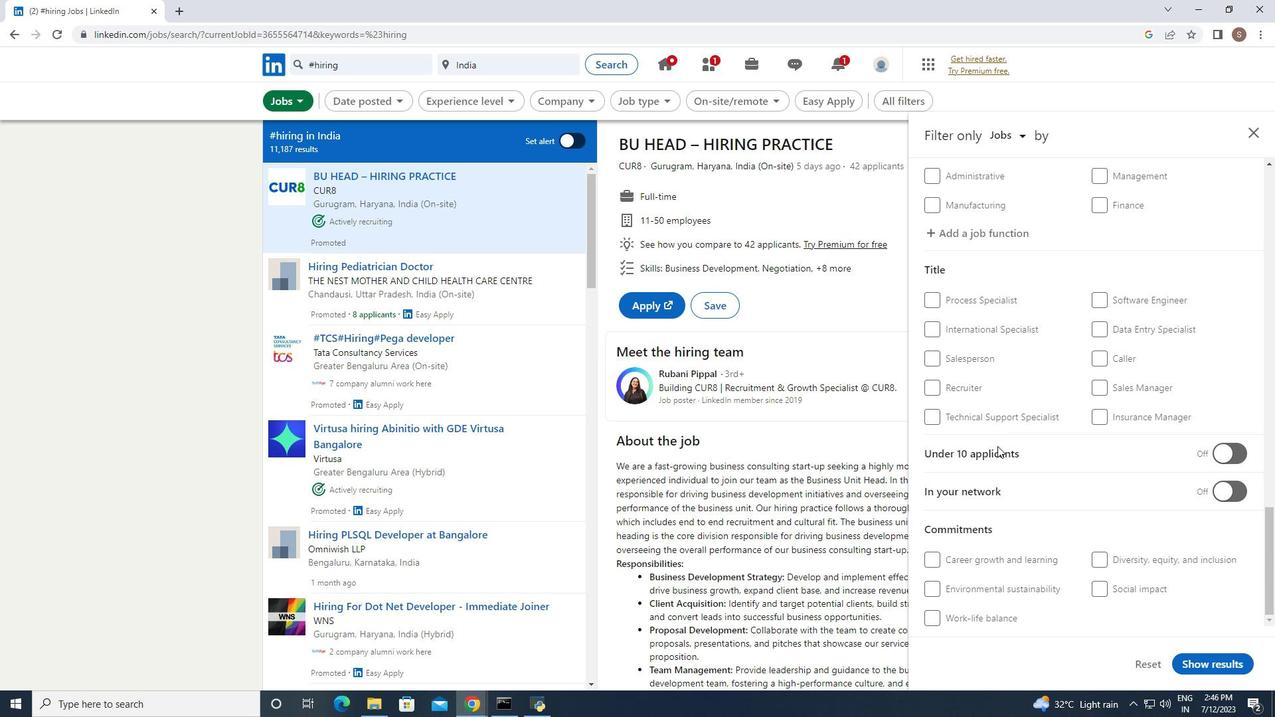 
Action: Mouse scrolled (997, 445) with delta (0, 0)
Screenshot: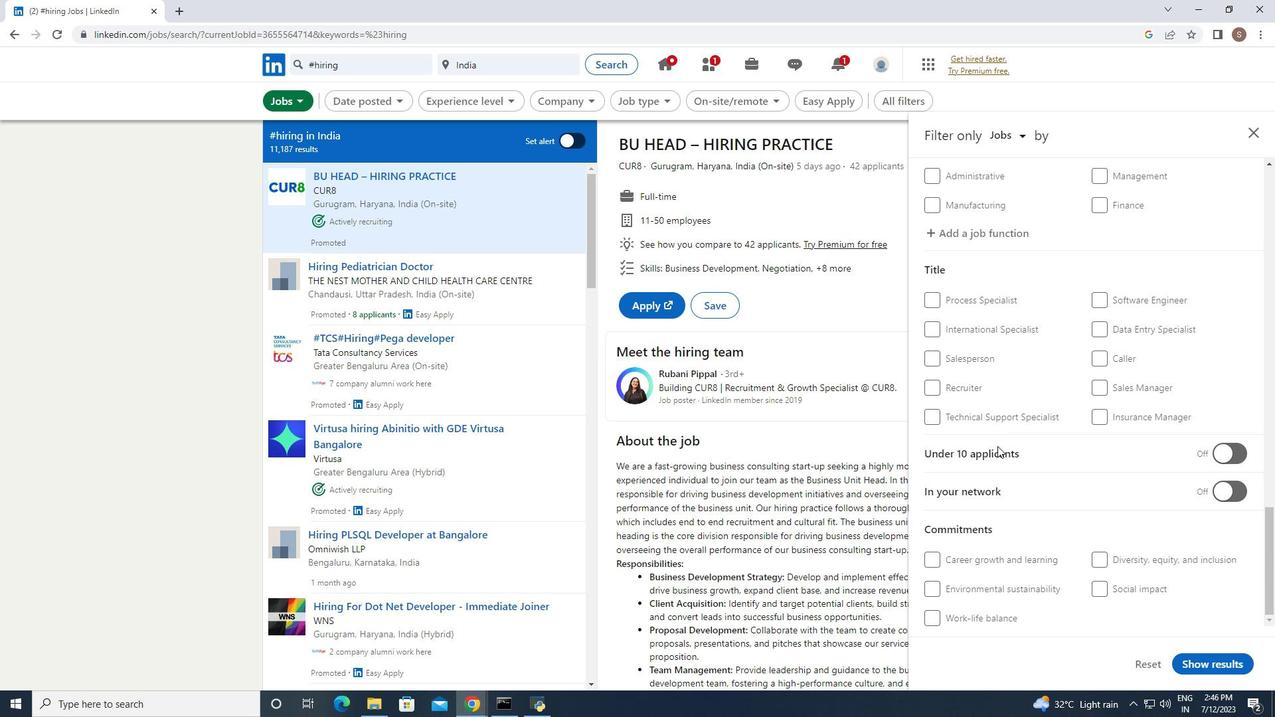
Action: Mouse scrolled (997, 445) with delta (0, 0)
Screenshot: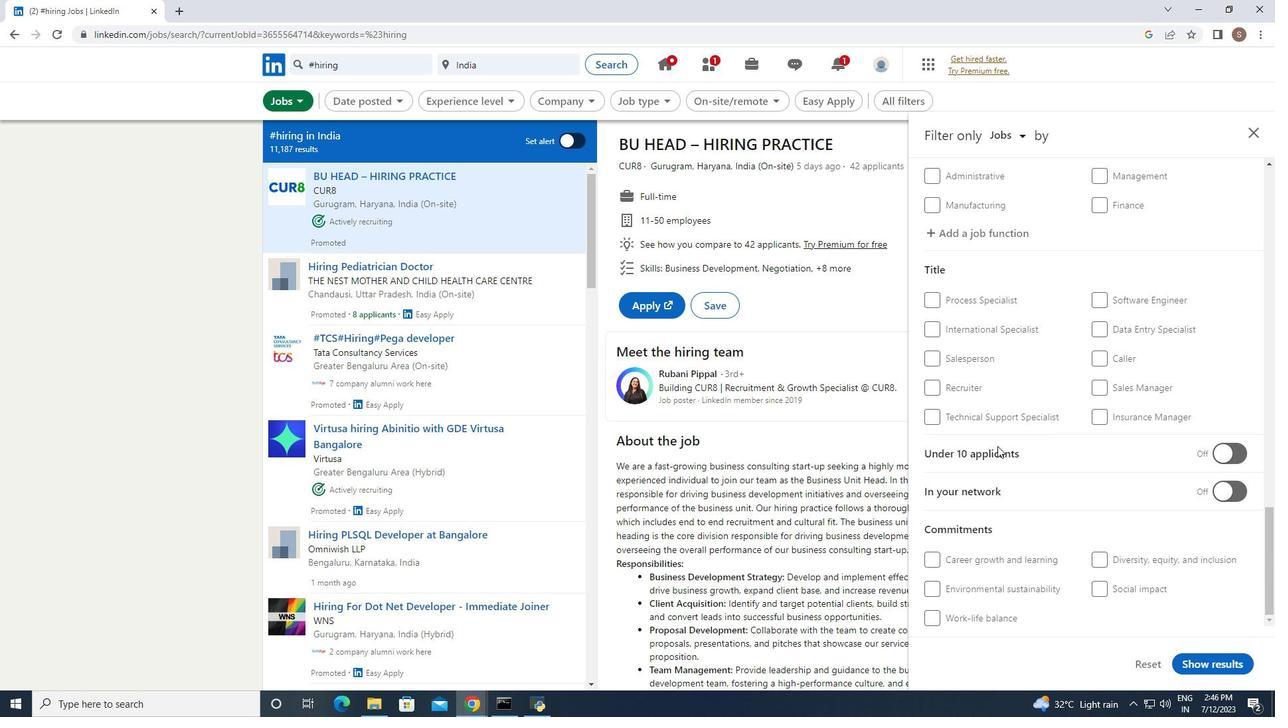 
Action: Mouse moved to (926, 588)
Screenshot: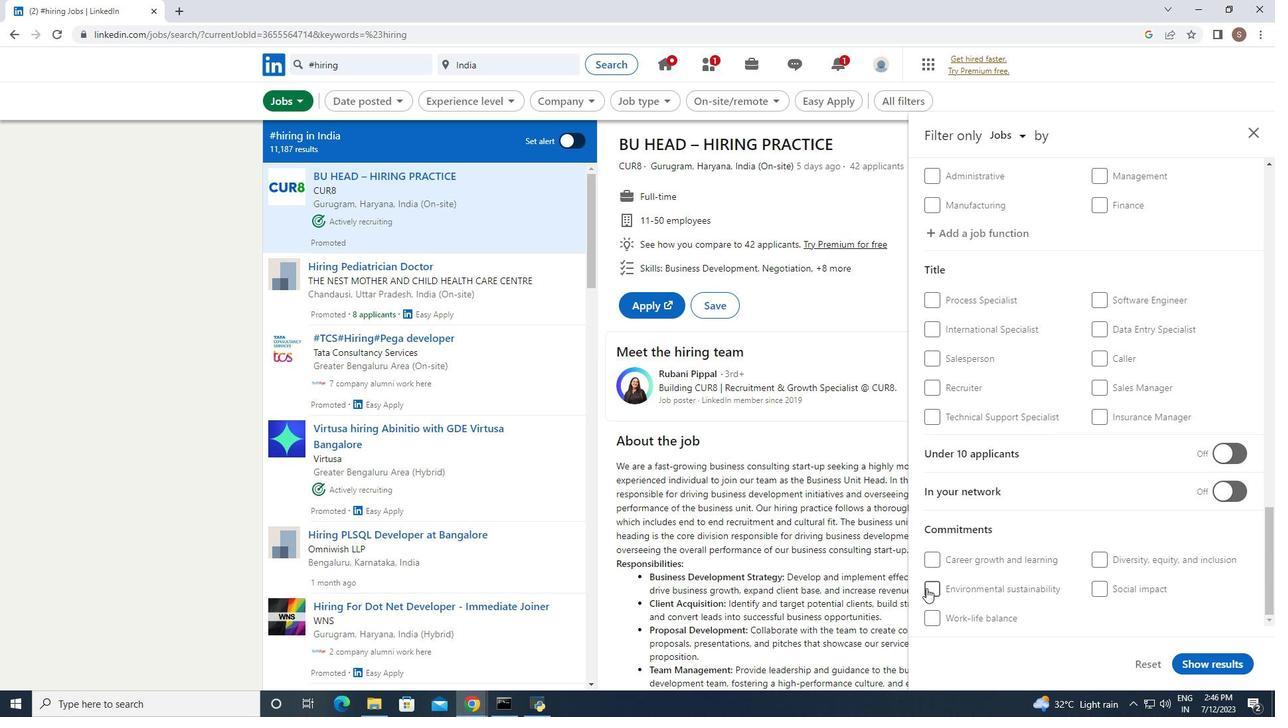 
Action: Mouse pressed left at (926, 588)
Screenshot: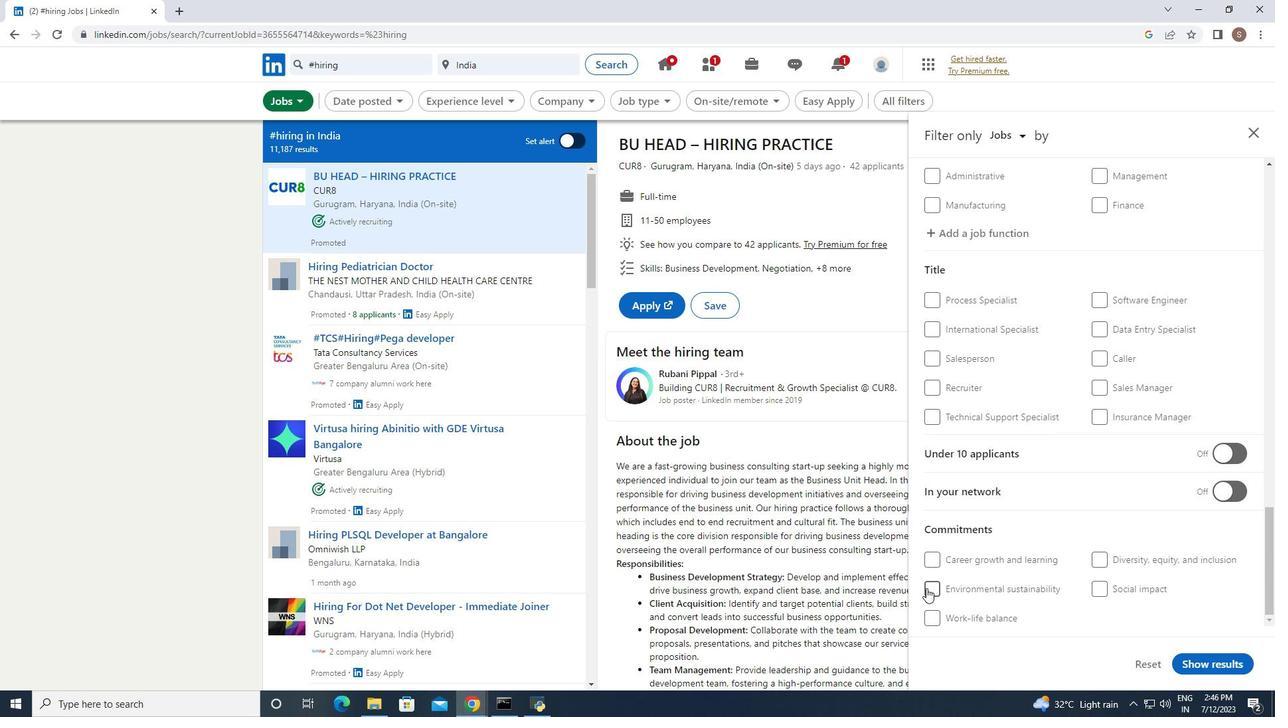
Action: Mouse moved to (1208, 660)
Screenshot: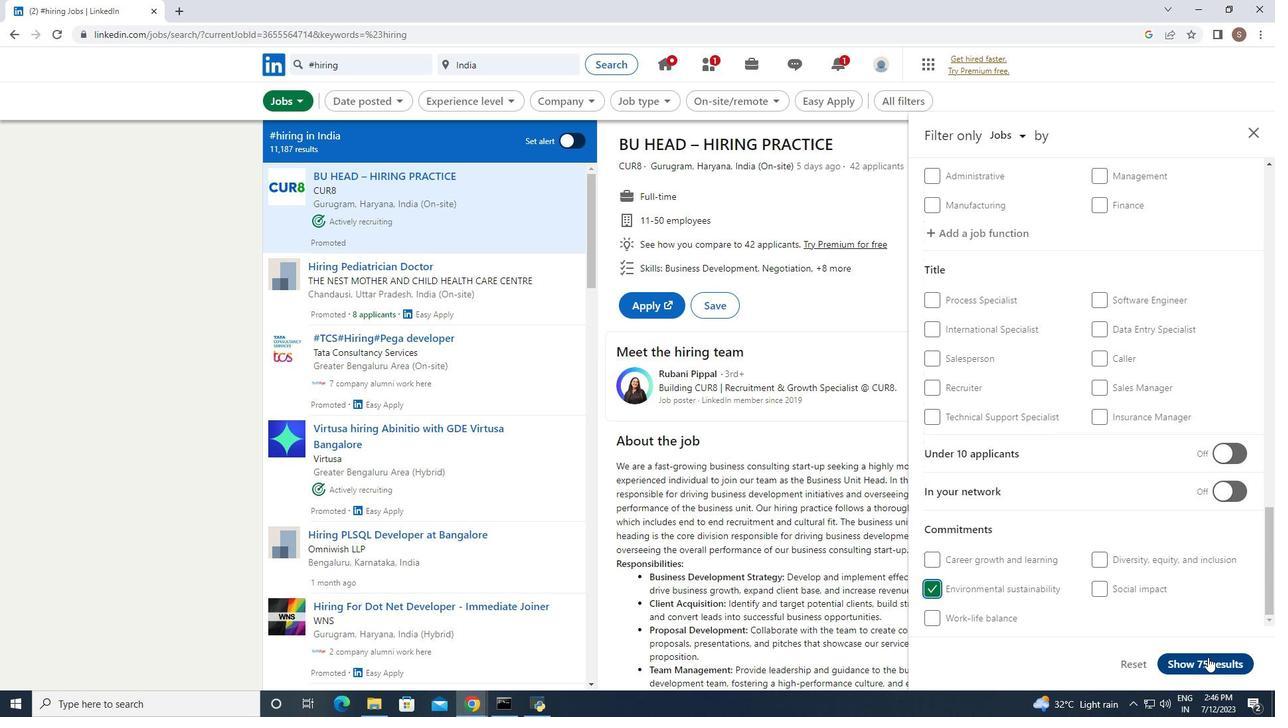 
Action: Mouse pressed left at (1208, 660)
Screenshot: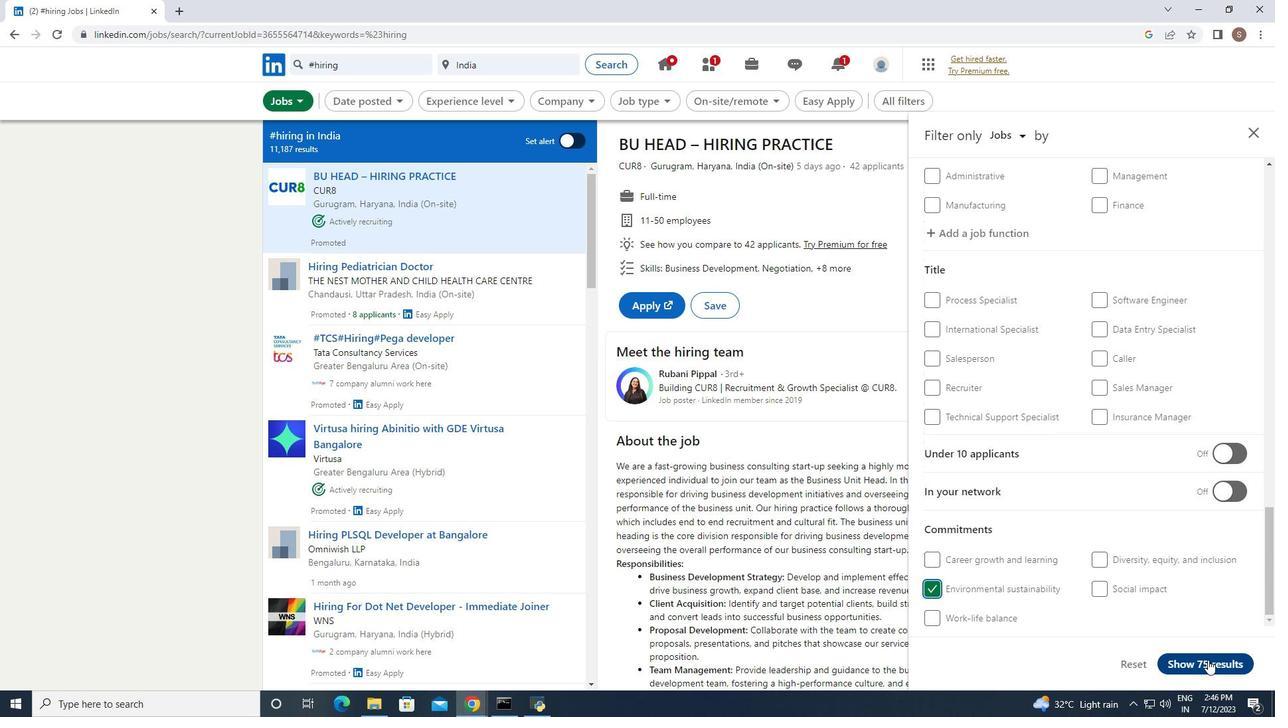 
